 Task: Create a due date automation trigger when advanced on, on the tuesday after a card is due add fields with custom field "Resume" set to a number greater or equal to 1 and greater or equal to 10 at 11:00 AM.
Action: Mouse moved to (832, 253)
Screenshot: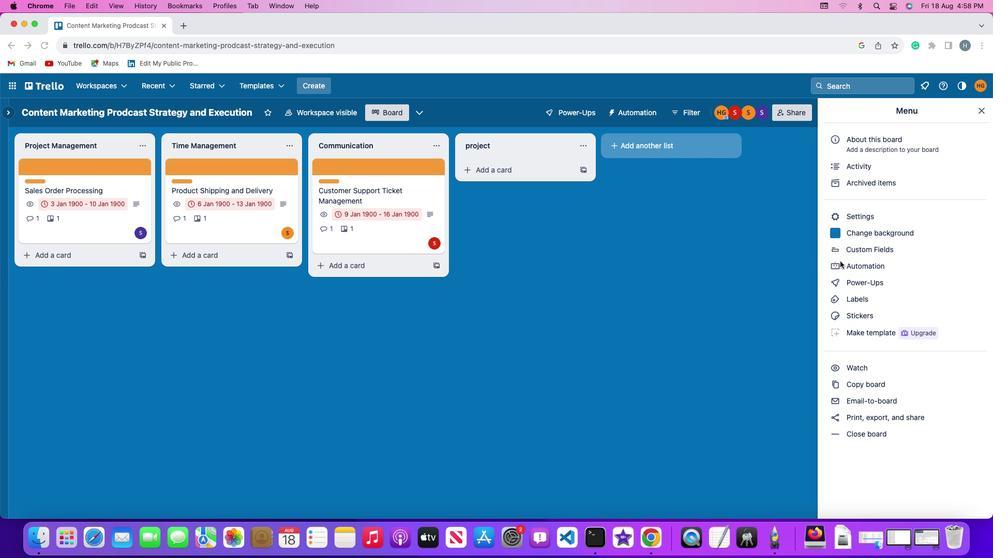 
Action: Mouse pressed left at (832, 253)
Screenshot: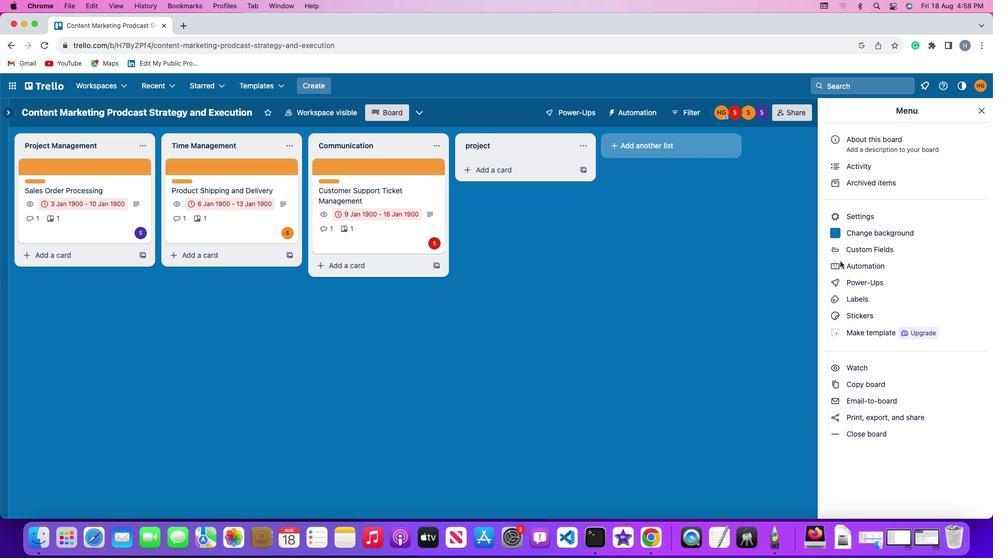 
Action: Mouse pressed left at (832, 253)
Screenshot: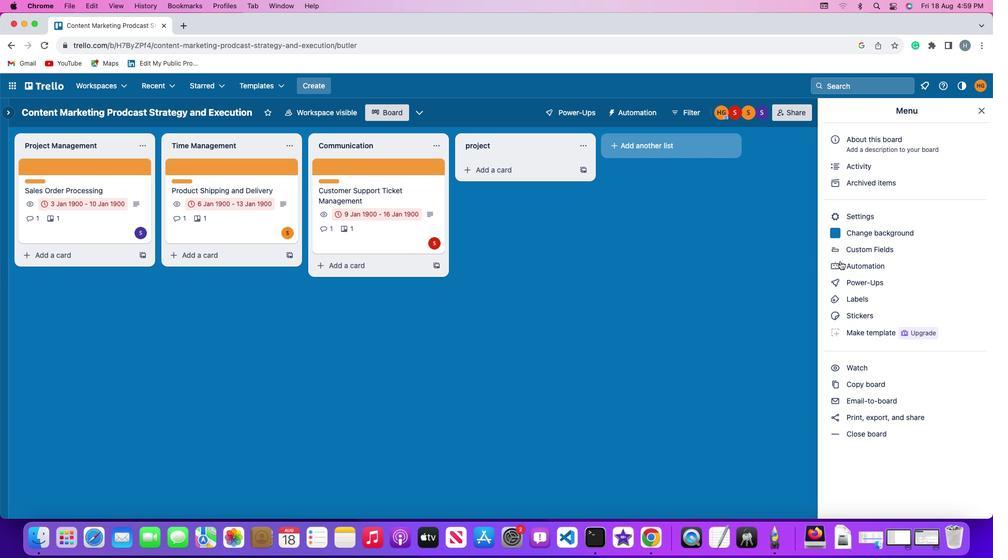 
Action: Mouse moved to (47, 237)
Screenshot: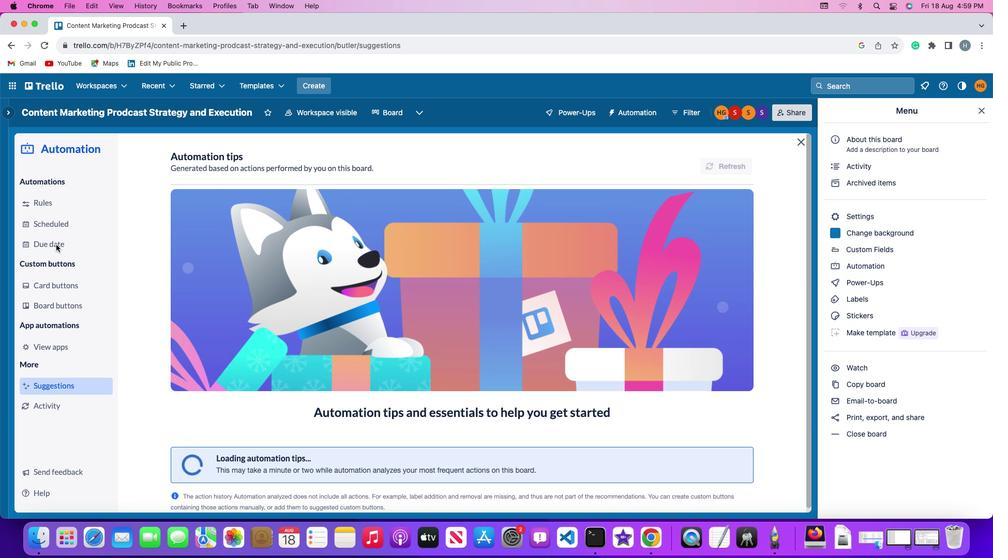 
Action: Mouse pressed left at (47, 237)
Screenshot: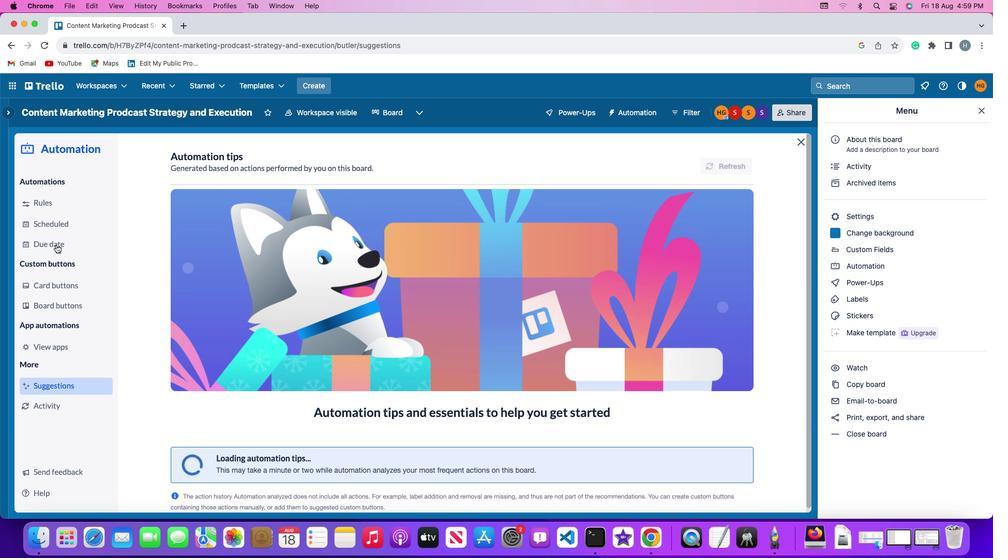 
Action: Mouse moved to (682, 149)
Screenshot: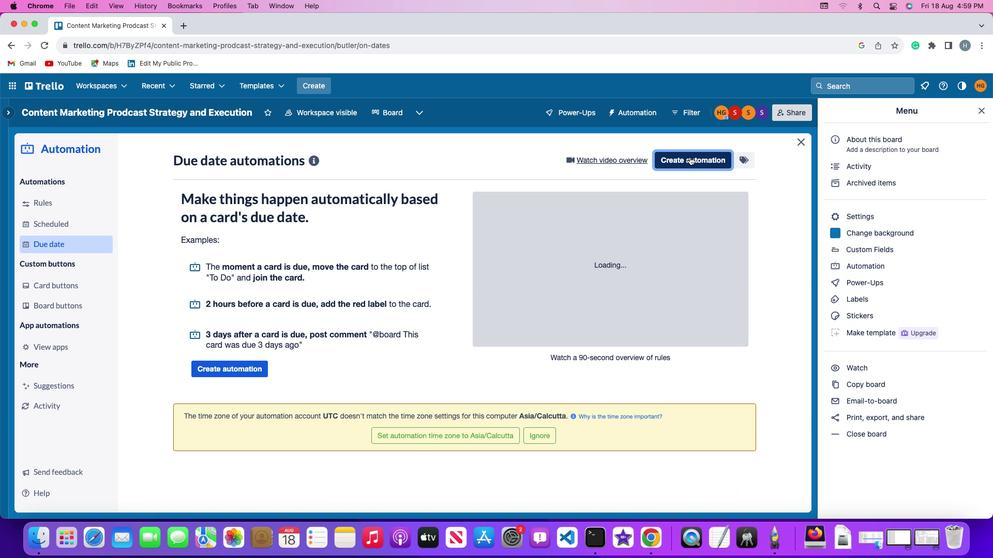 
Action: Mouse pressed left at (682, 149)
Screenshot: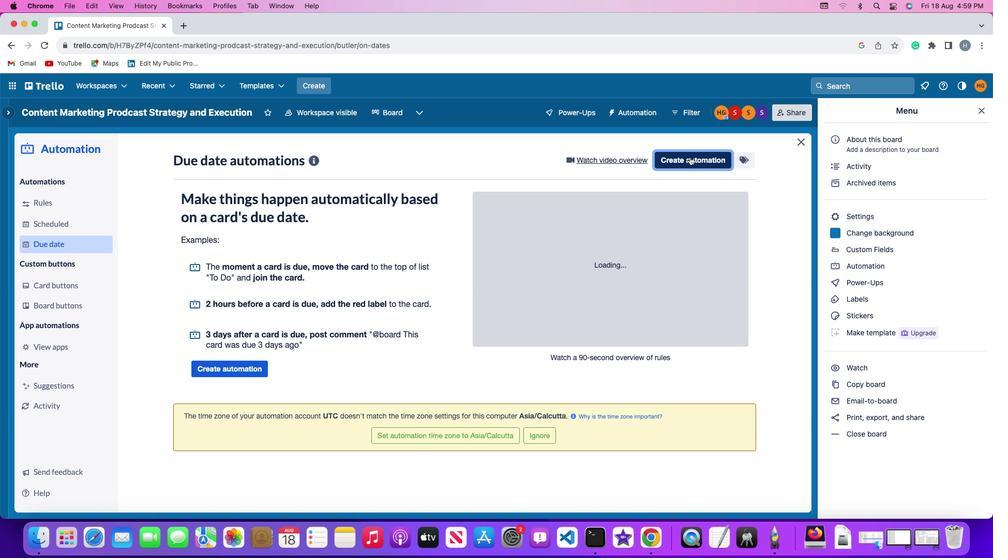 
Action: Mouse moved to (207, 255)
Screenshot: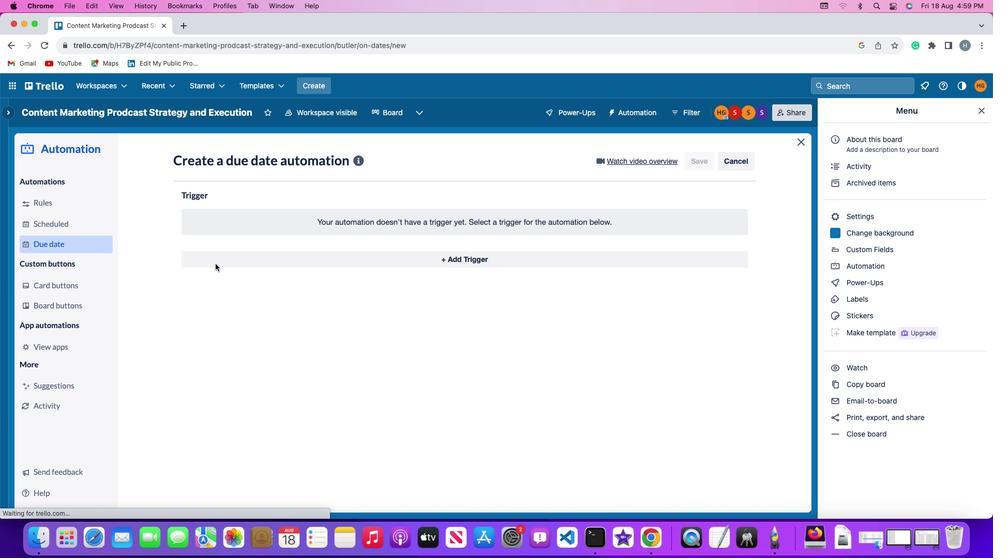 
Action: Mouse pressed left at (207, 255)
Screenshot: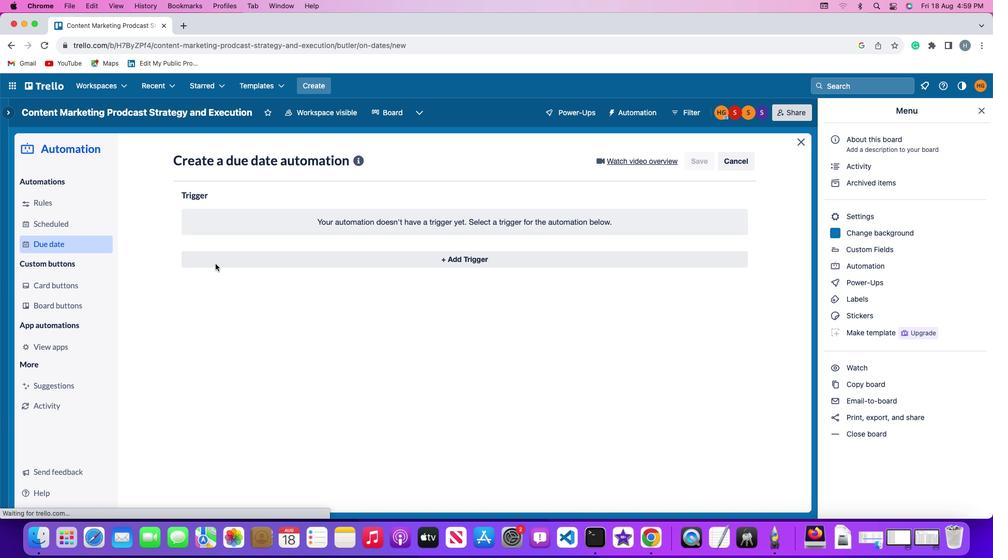 
Action: Mouse moved to (230, 446)
Screenshot: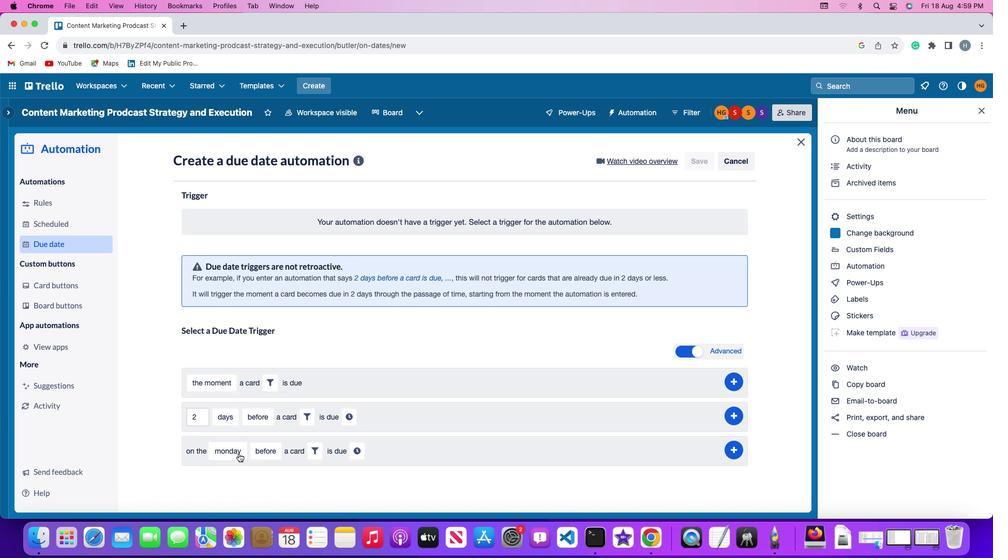 
Action: Mouse pressed left at (230, 446)
Screenshot: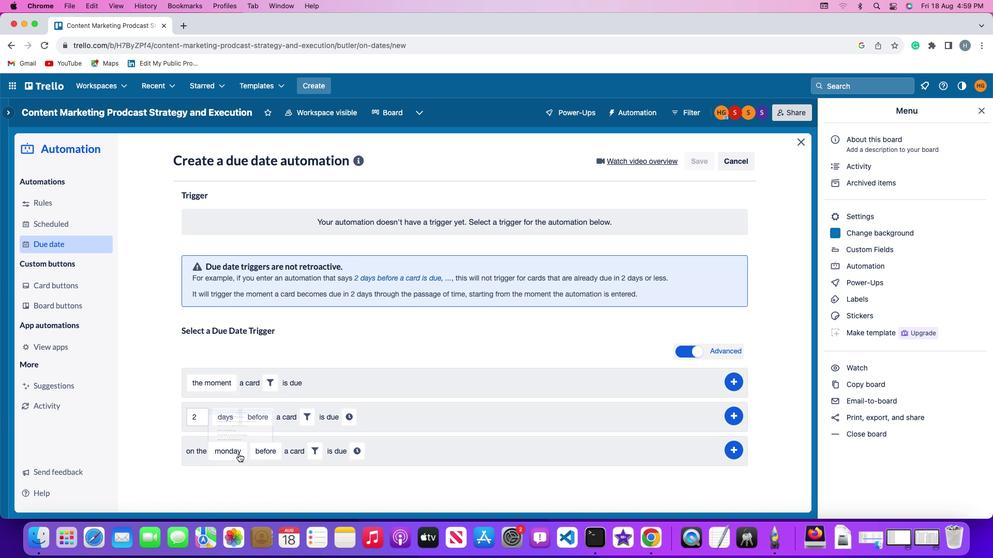 
Action: Mouse moved to (238, 322)
Screenshot: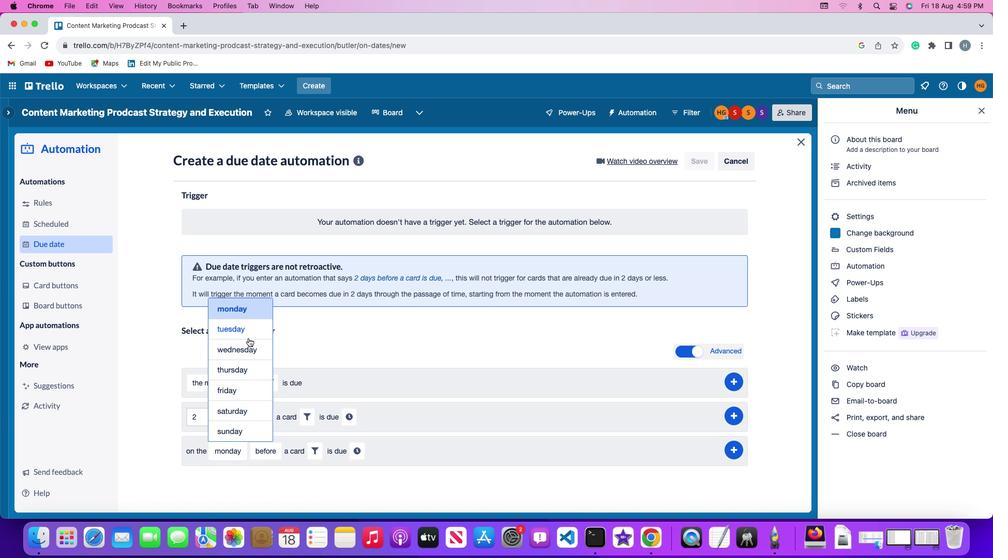 
Action: Mouse pressed left at (238, 322)
Screenshot: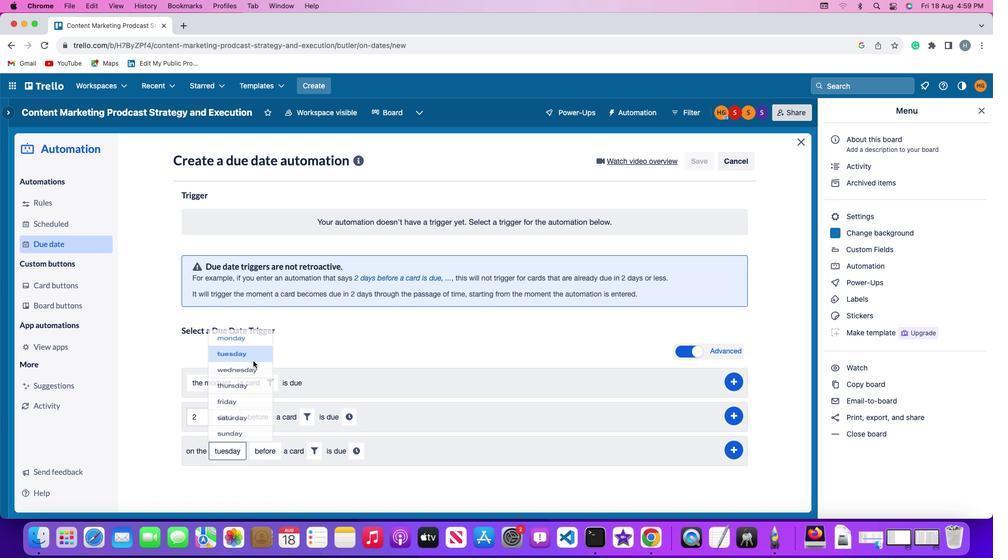 
Action: Mouse moved to (263, 441)
Screenshot: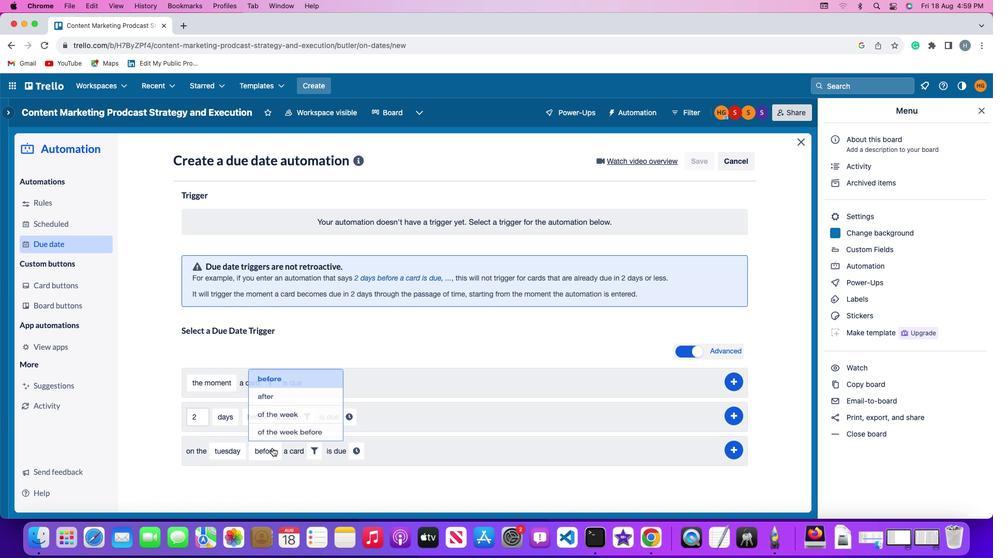 
Action: Mouse pressed left at (263, 441)
Screenshot: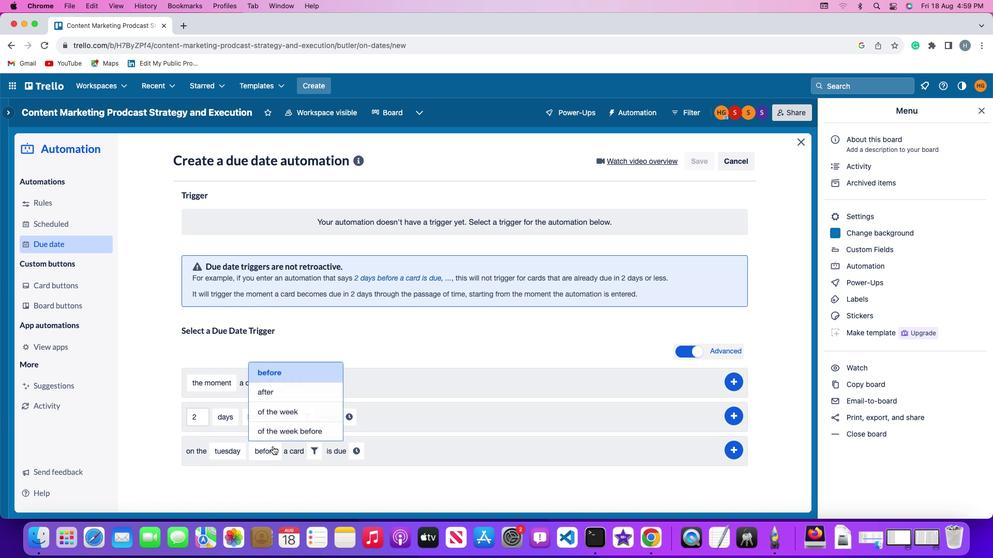 
Action: Mouse moved to (276, 379)
Screenshot: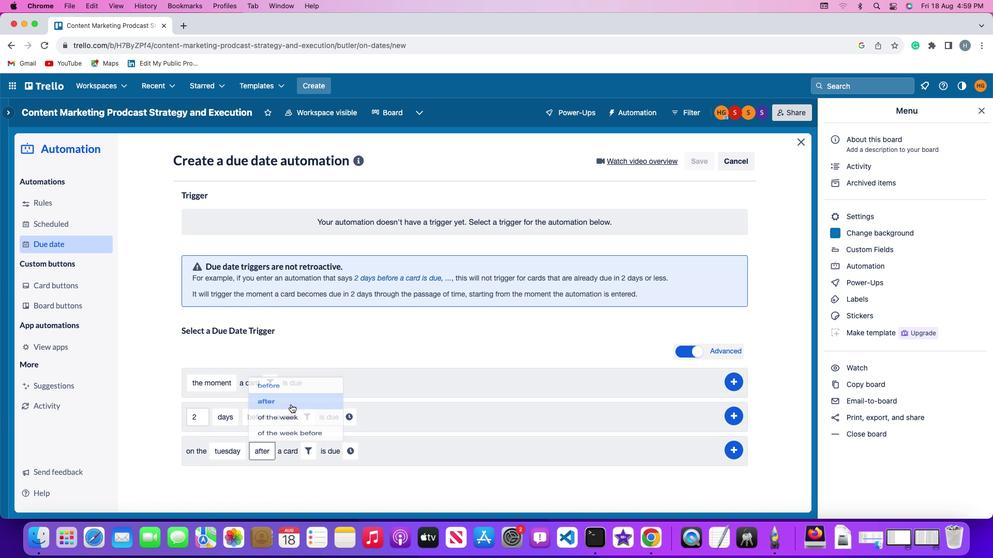 
Action: Mouse pressed left at (276, 379)
Screenshot: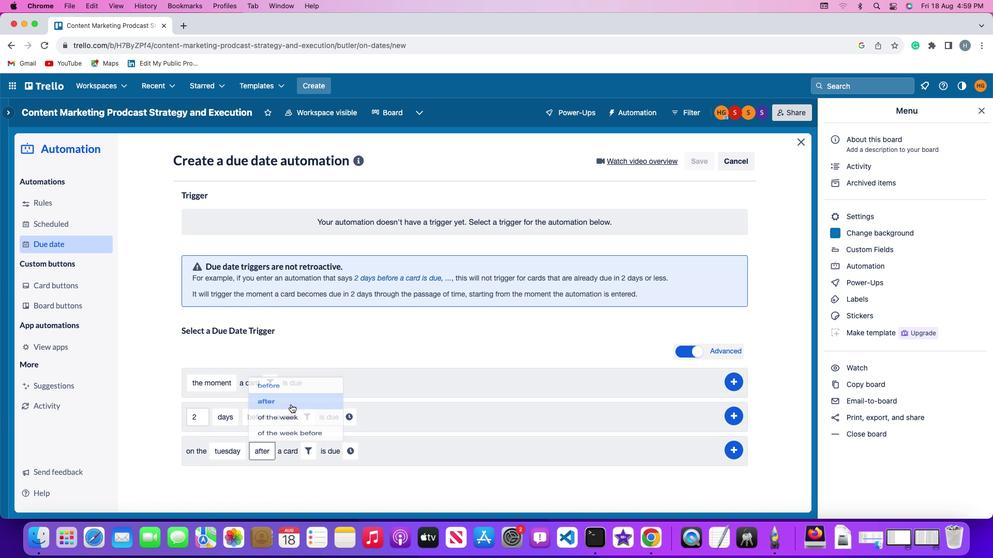 
Action: Mouse moved to (303, 439)
Screenshot: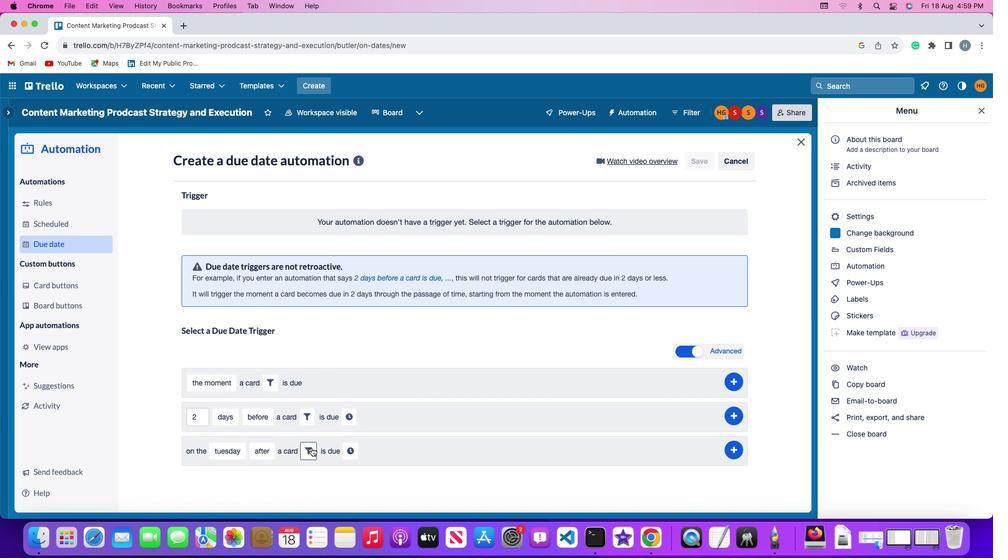
Action: Mouse pressed left at (303, 439)
Screenshot: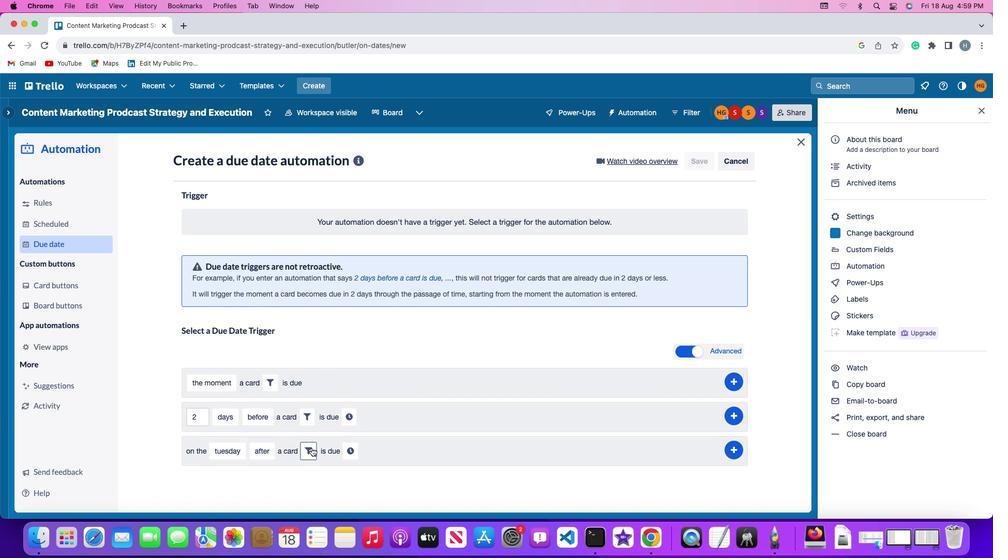
Action: Mouse moved to (474, 474)
Screenshot: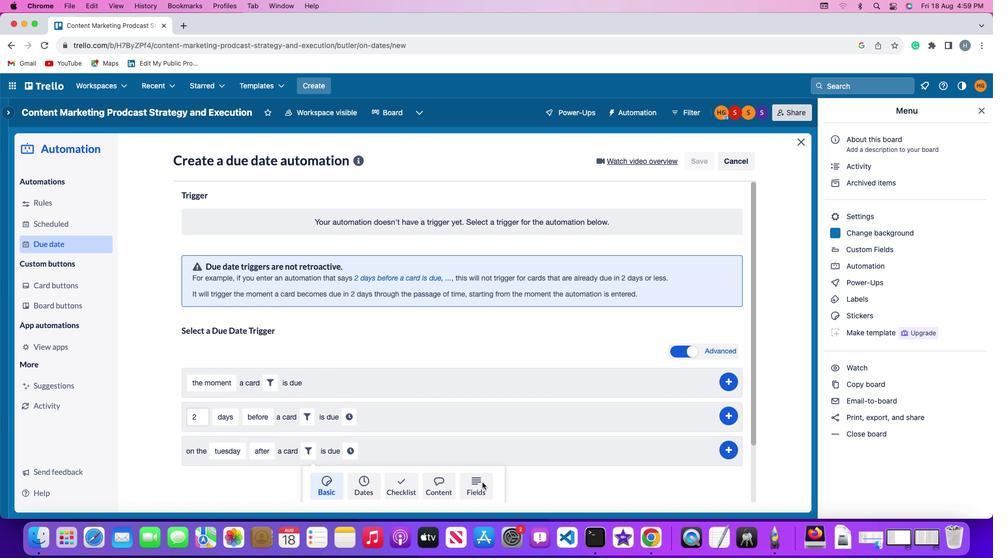 
Action: Mouse pressed left at (474, 474)
Screenshot: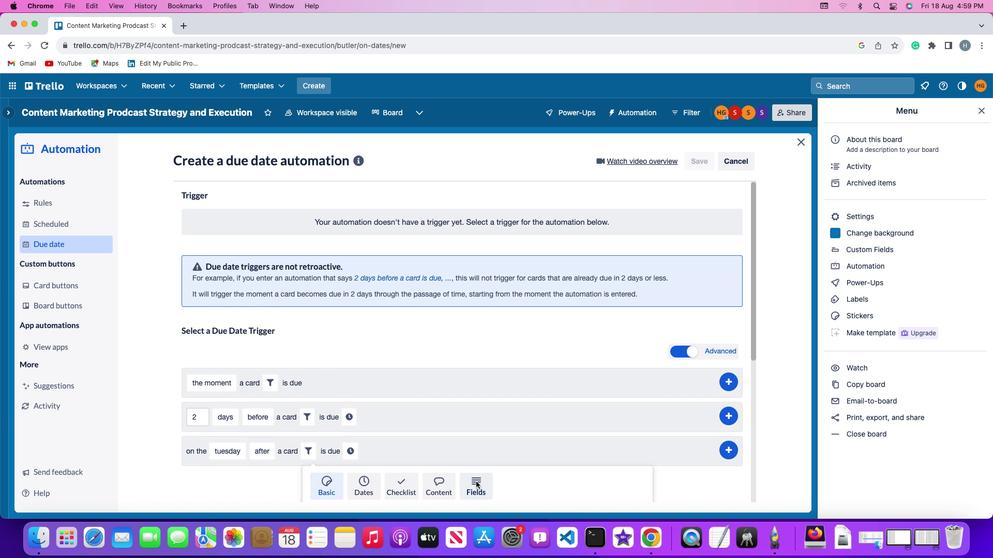 
Action: Mouse moved to (272, 465)
Screenshot: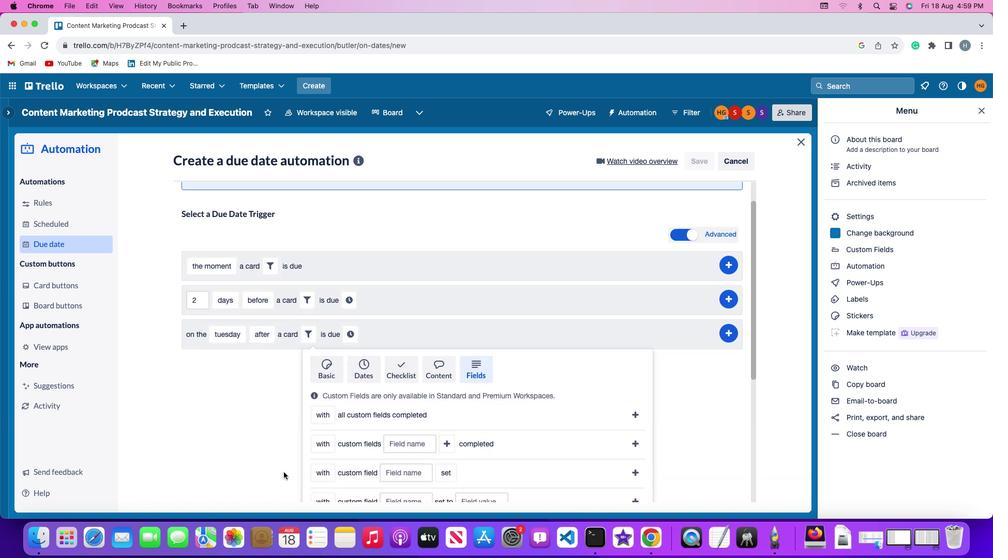 
Action: Mouse scrolled (272, 465) with delta (-7, -8)
Screenshot: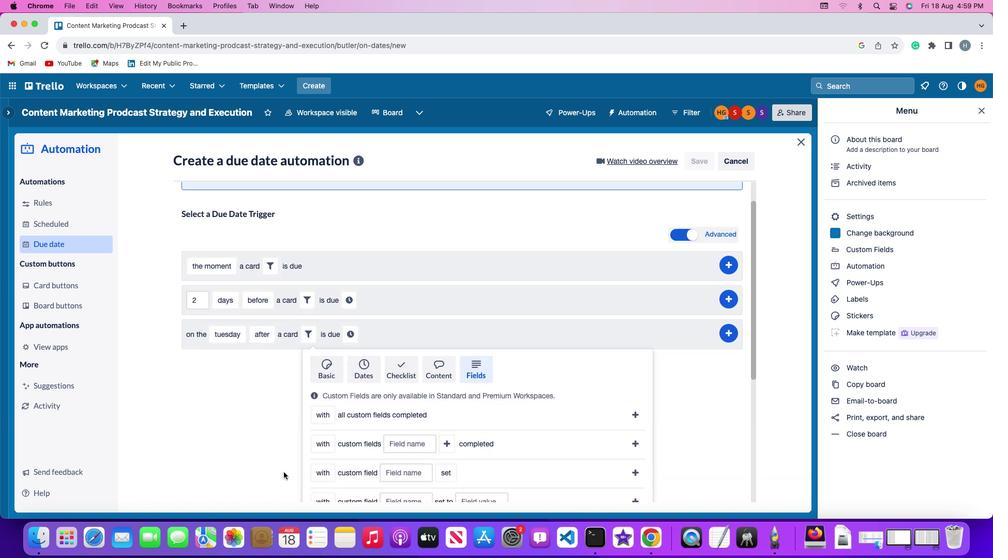 
Action: Mouse moved to (275, 464)
Screenshot: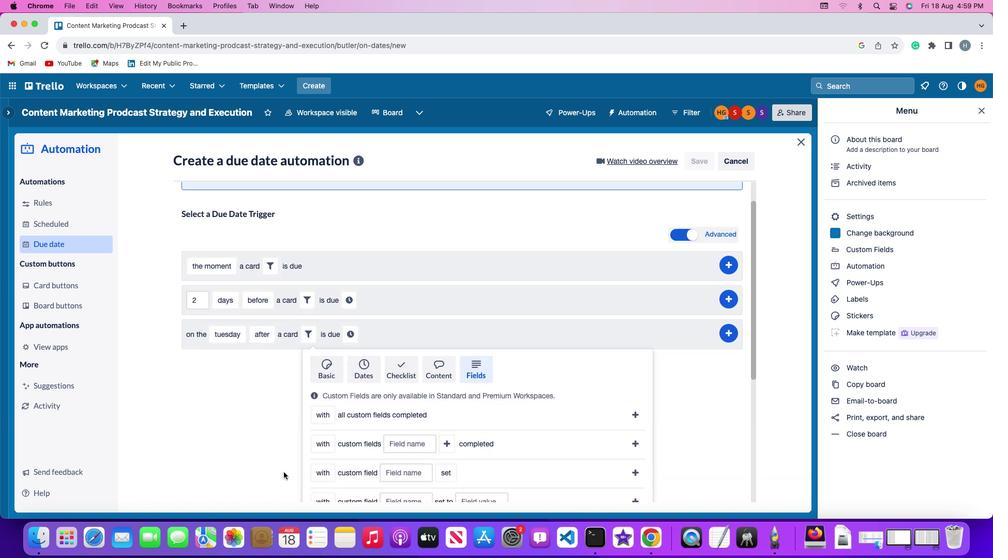 
Action: Mouse scrolled (275, 464) with delta (-7, -8)
Screenshot: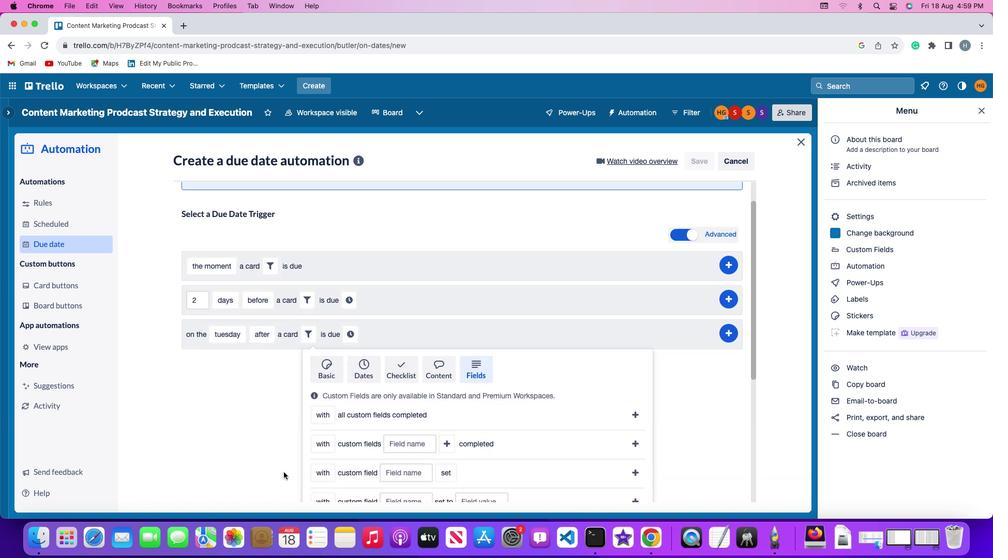 
Action: Mouse moved to (275, 464)
Screenshot: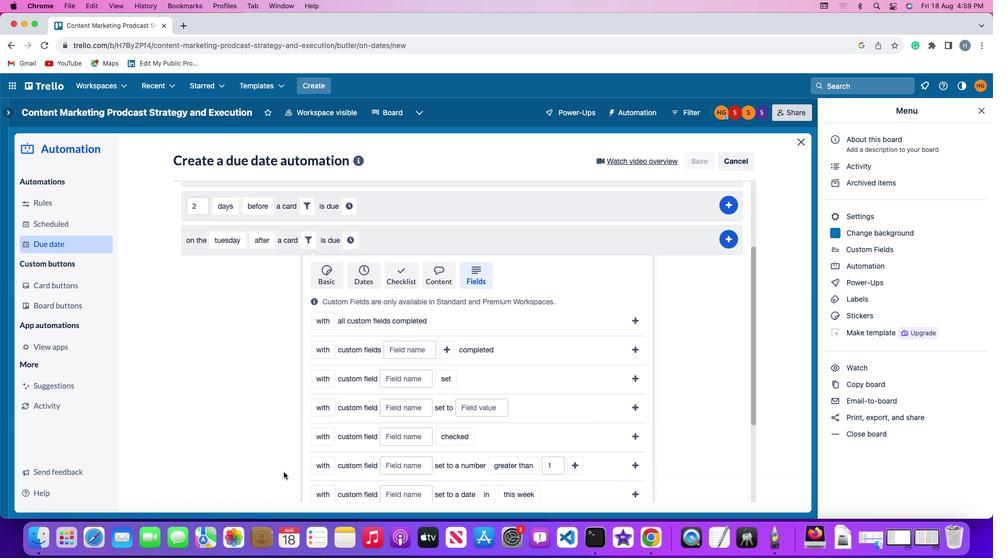 
Action: Mouse scrolled (275, 464) with delta (-7, -9)
Screenshot: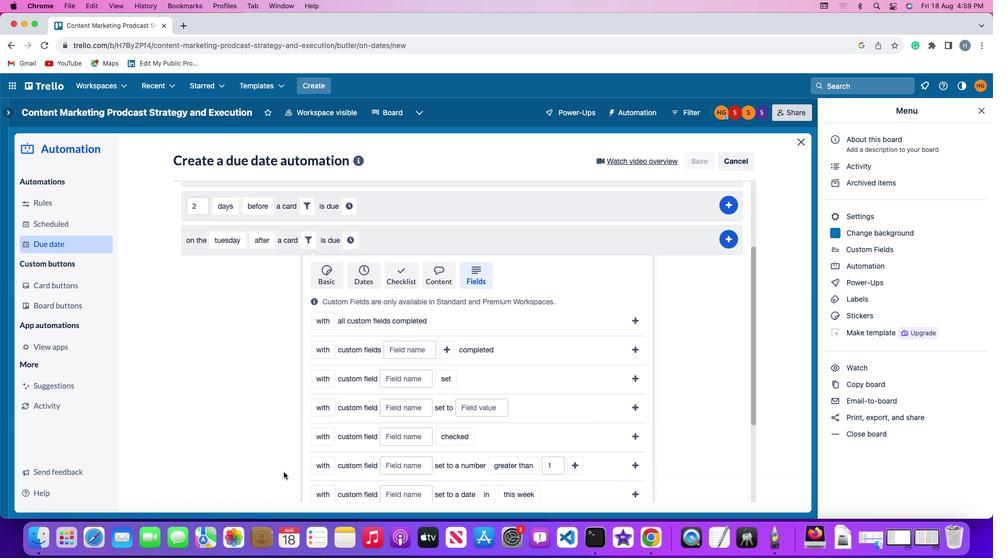
Action: Mouse scrolled (275, 464) with delta (-7, -10)
Screenshot: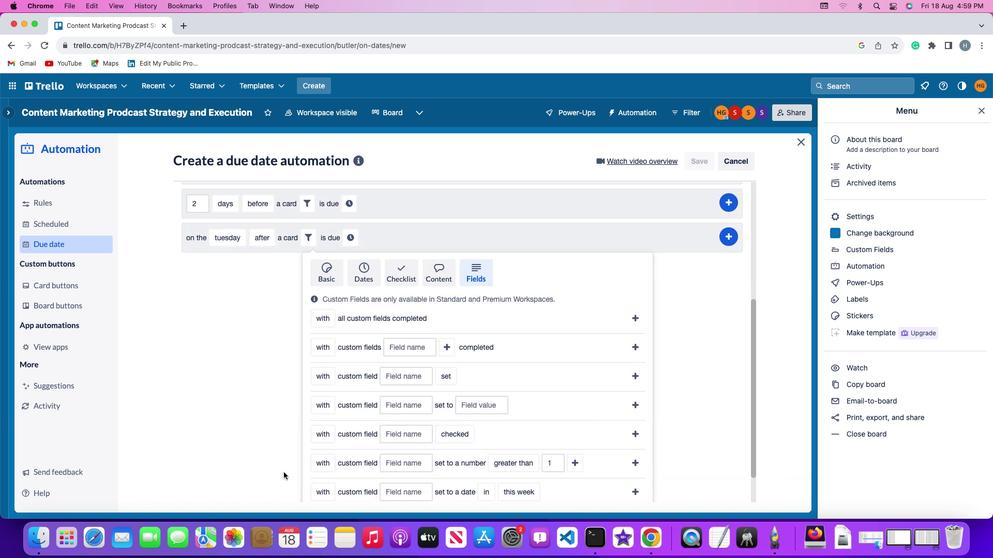 
Action: Mouse moved to (275, 464)
Screenshot: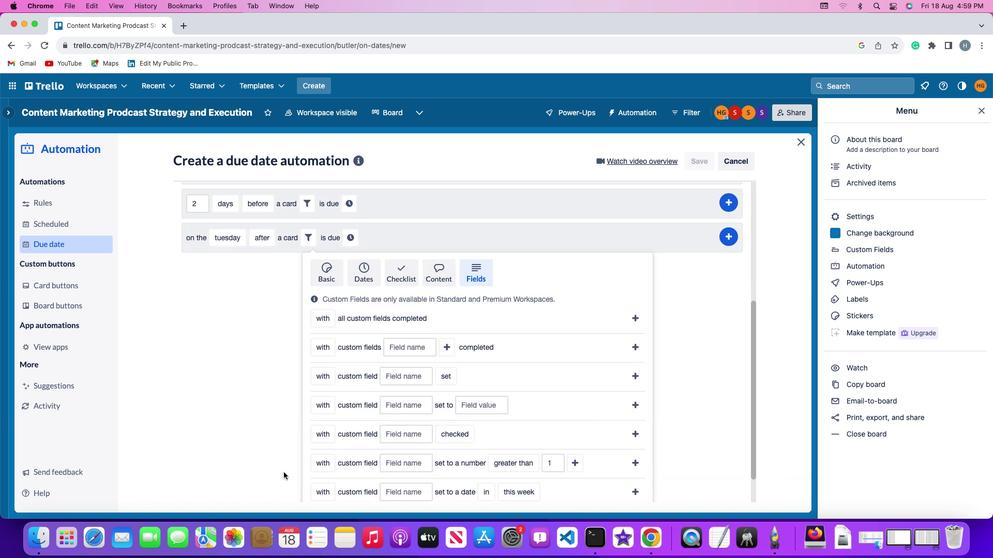 
Action: Mouse scrolled (275, 464) with delta (-7, -8)
Screenshot: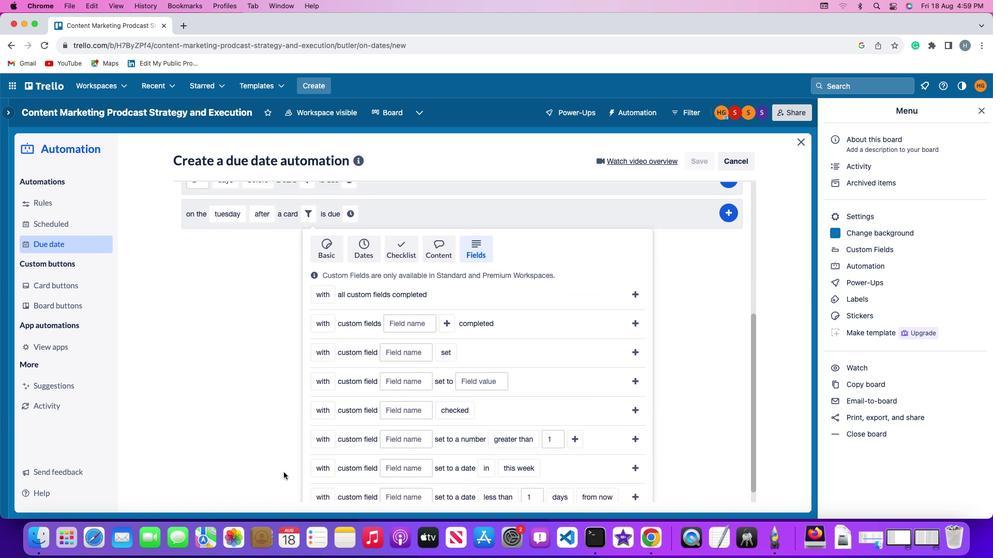 
Action: Mouse scrolled (275, 464) with delta (-7, -8)
Screenshot: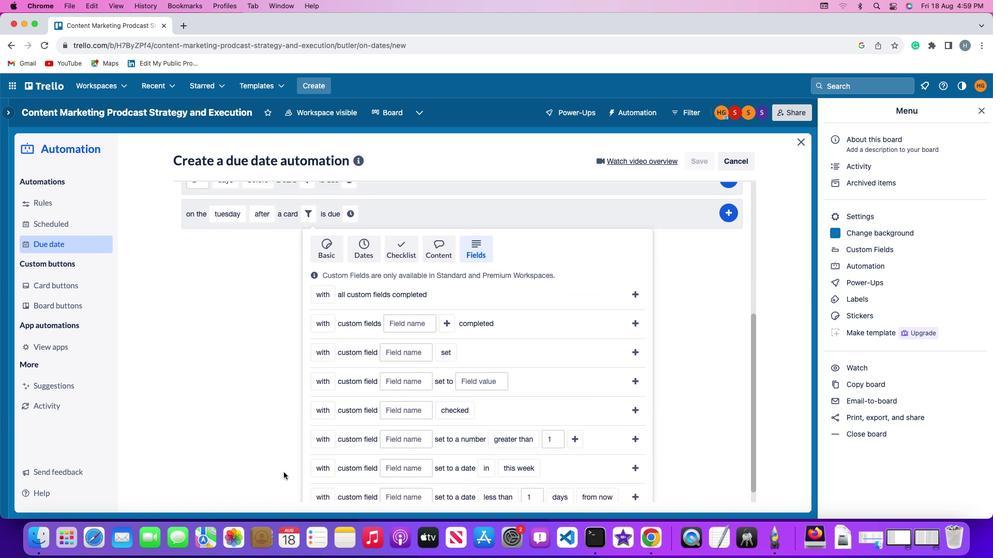 
Action: Mouse scrolled (275, 464) with delta (-7, -9)
Screenshot: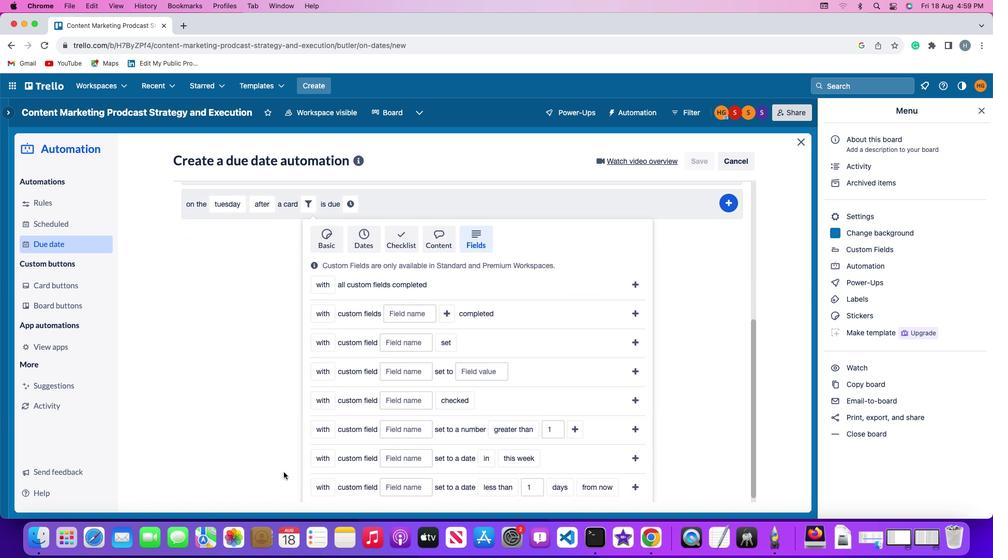 
Action: Mouse scrolled (275, 464) with delta (-7, -10)
Screenshot: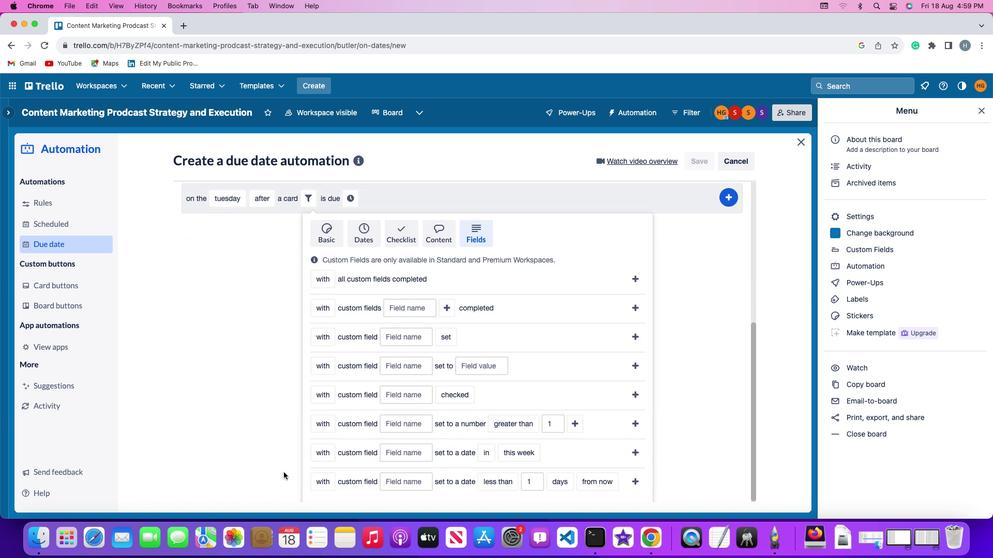 
Action: Mouse scrolled (275, 464) with delta (-7, -8)
Screenshot: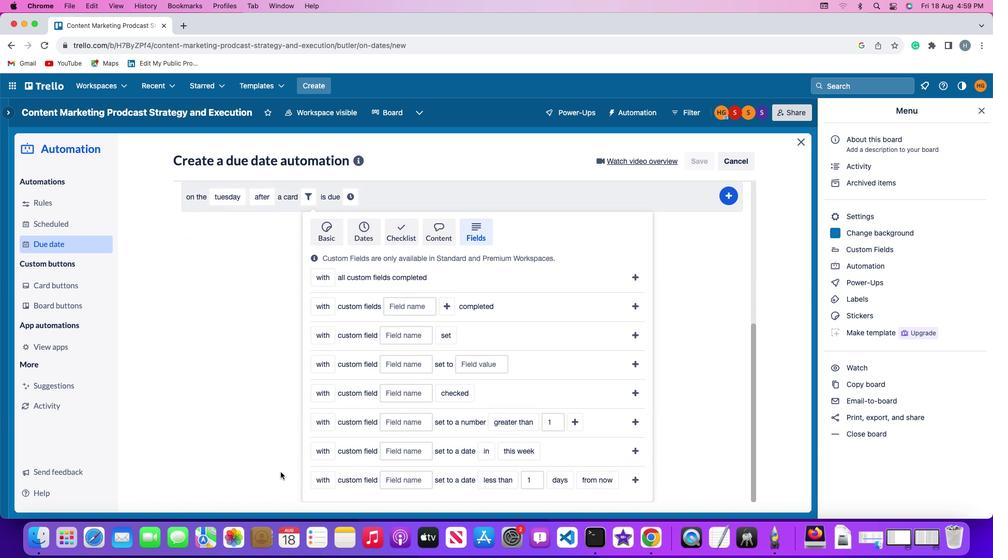
Action: Mouse scrolled (275, 464) with delta (-7, -8)
Screenshot: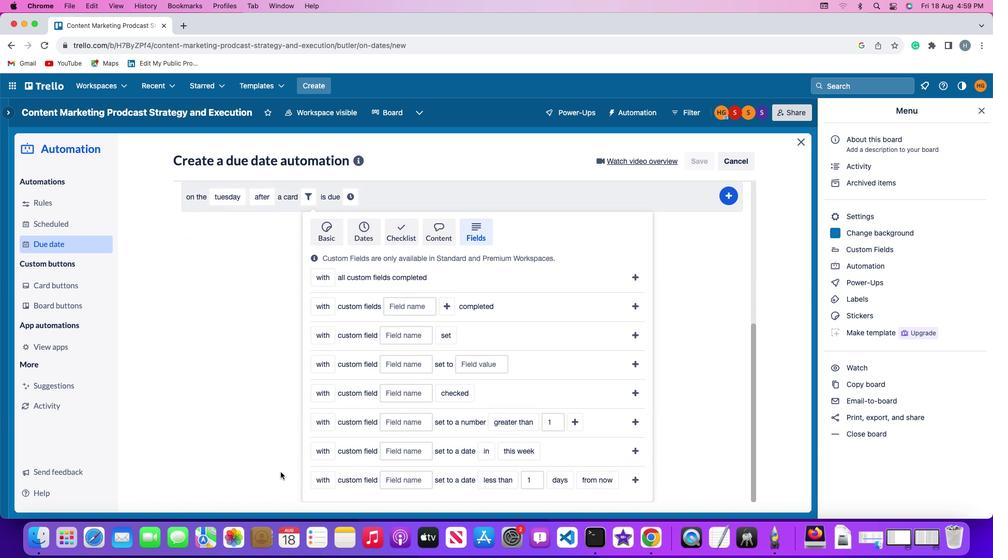 
Action: Mouse scrolled (275, 464) with delta (-7, -9)
Screenshot: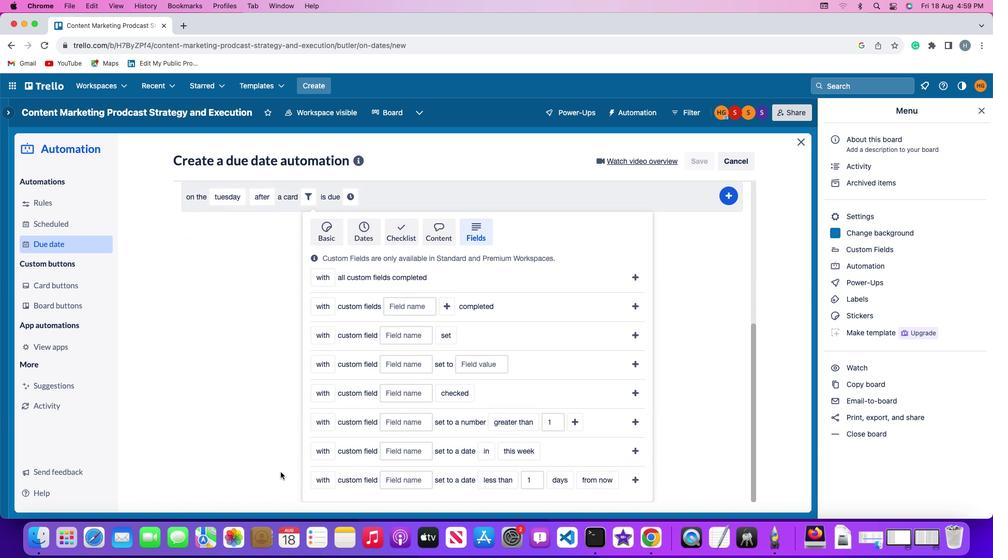 
Action: Mouse scrolled (275, 464) with delta (-7, -10)
Screenshot: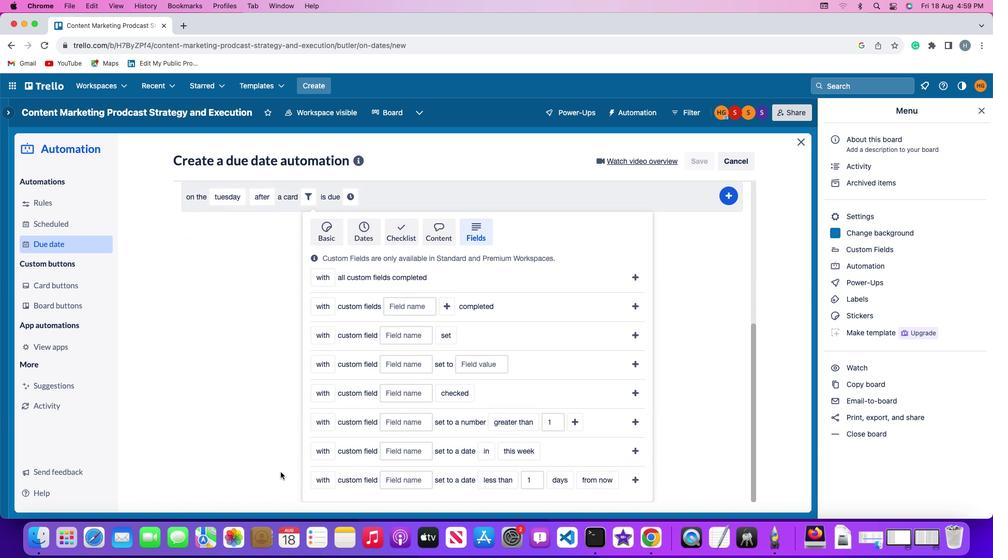 
Action: Mouse moved to (316, 414)
Screenshot: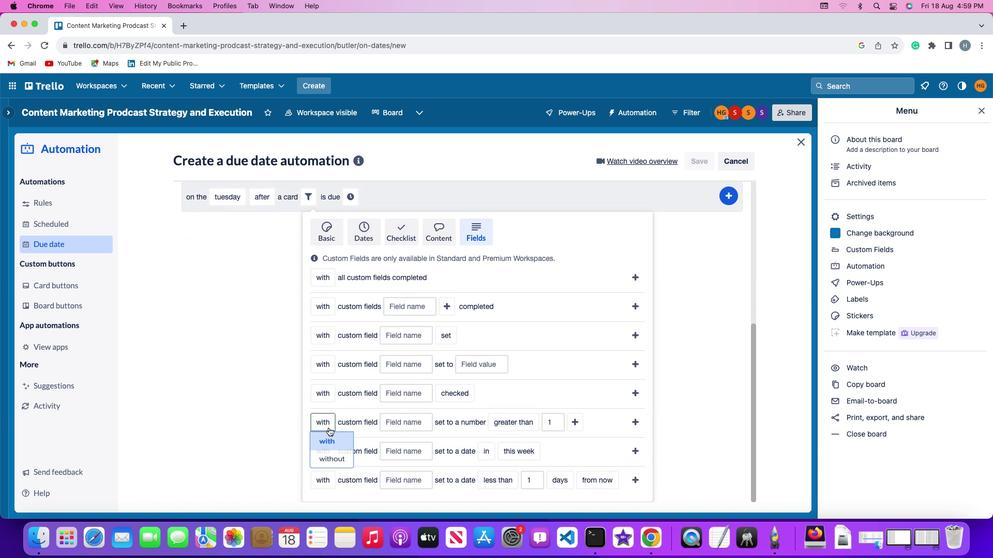 
Action: Mouse pressed left at (316, 414)
Screenshot: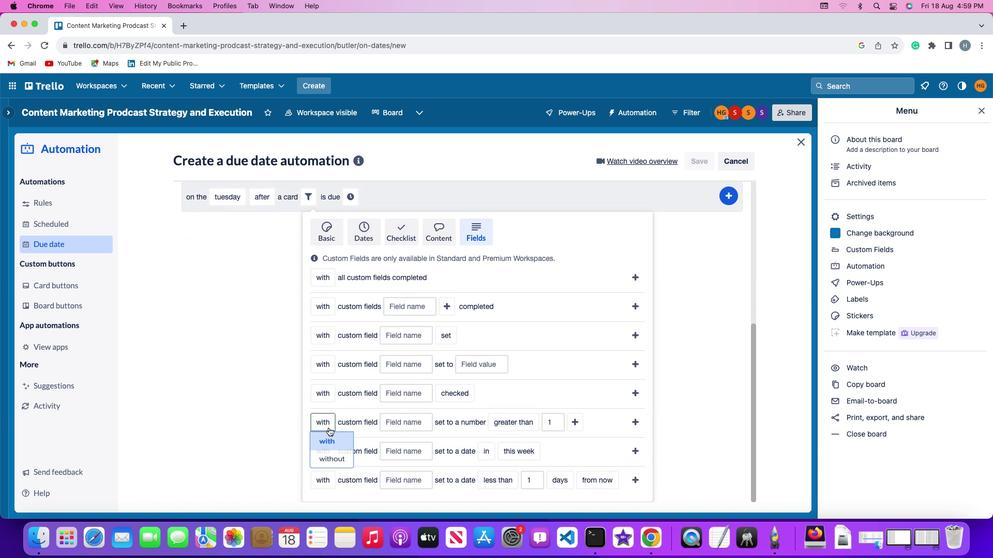 
Action: Mouse moved to (325, 434)
Screenshot: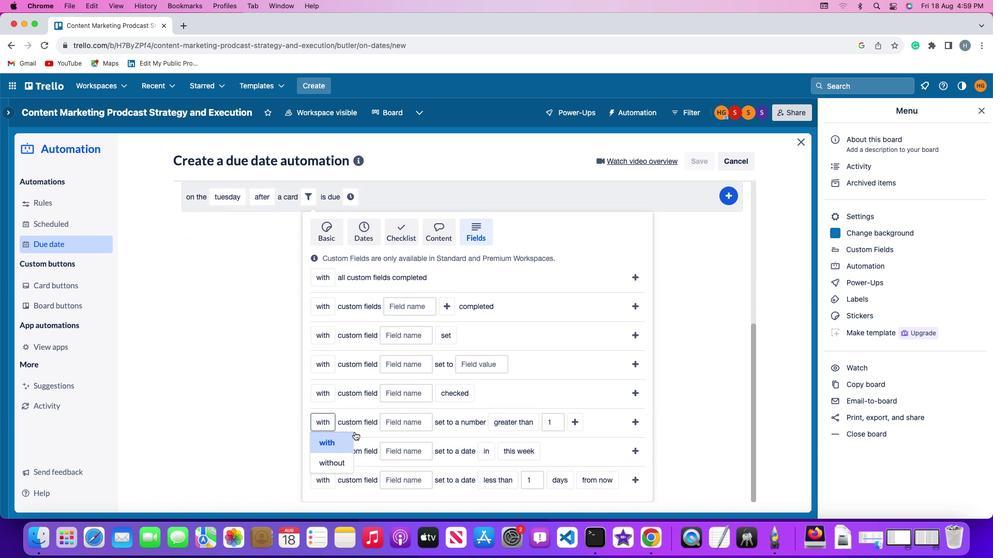 
Action: Mouse pressed left at (325, 434)
Screenshot: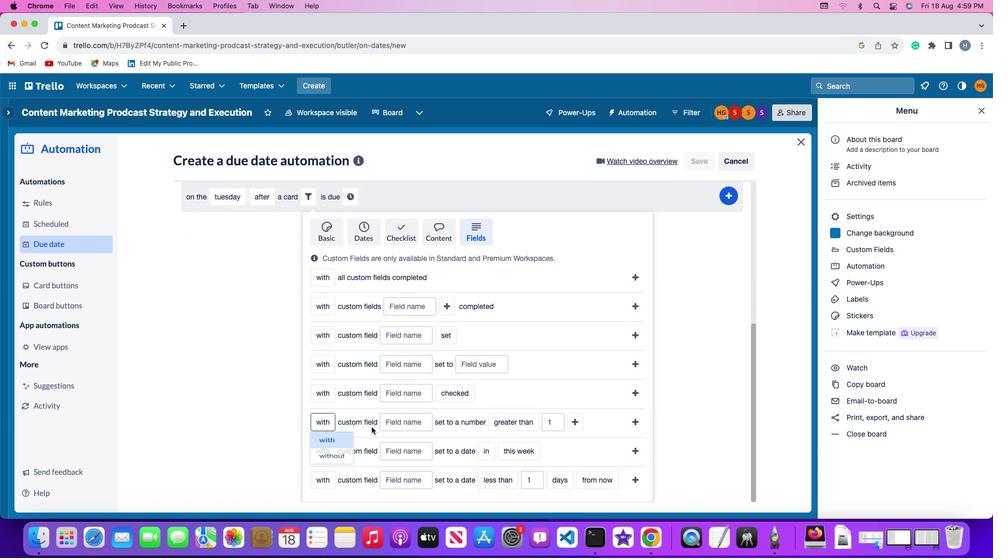 
Action: Mouse moved to (388, 411)
Screenshot: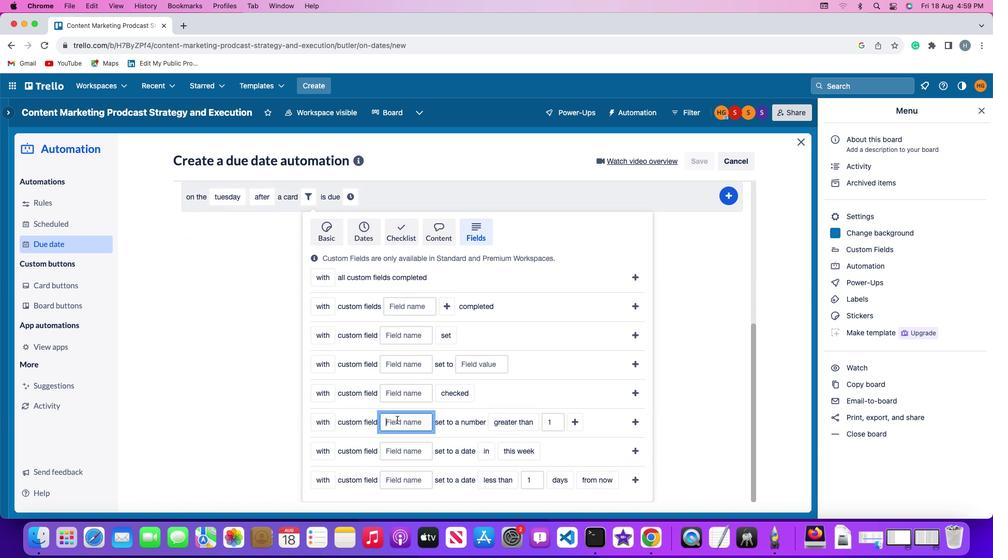 
Action: Mouse pressed left at (388, 411)
Screenshot: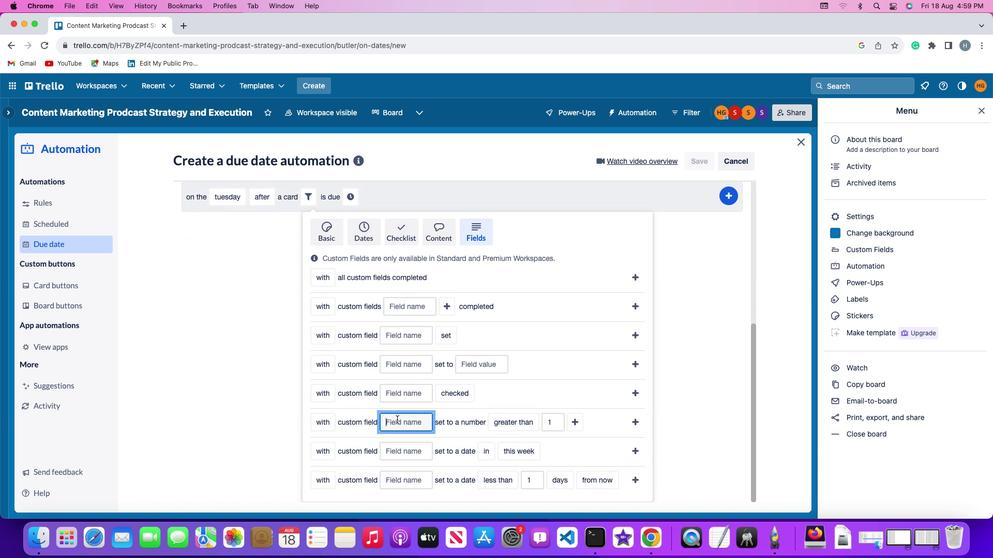 
Action: Mouse moved to (389, 411)
Screenshot: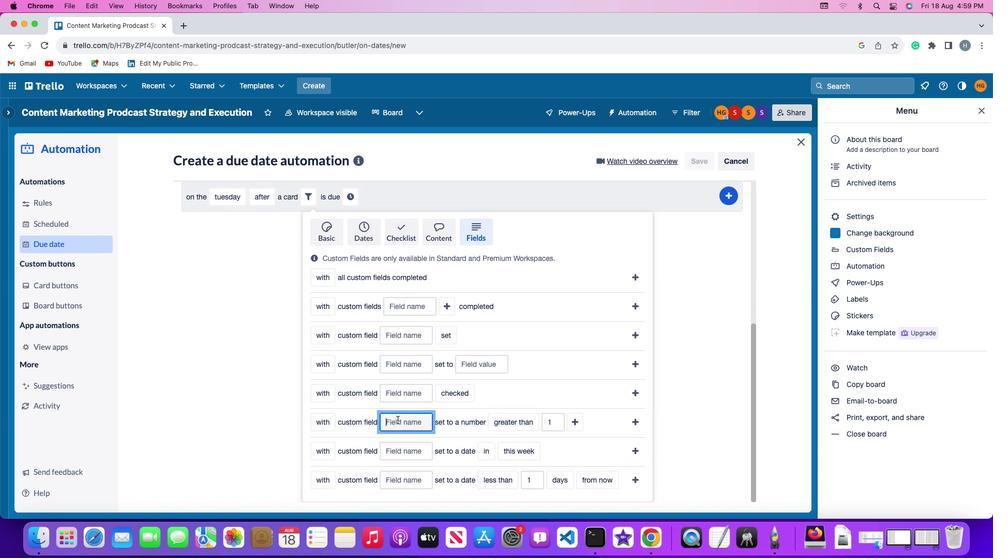 
Action: Key pressed Key.shift'R''e''s''u''m''e'
Screenshot: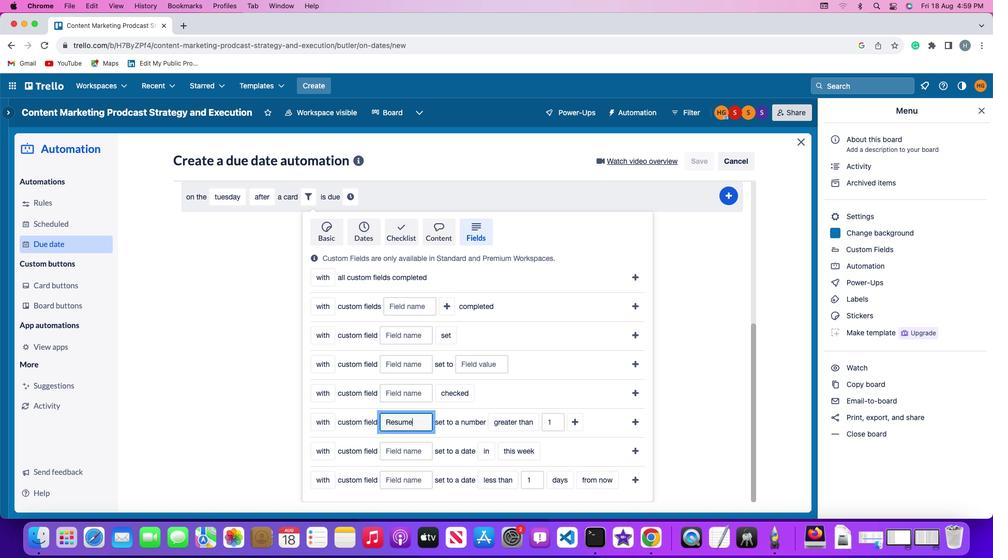 
Action: Mouse moved to (485, 416)
Screenshot: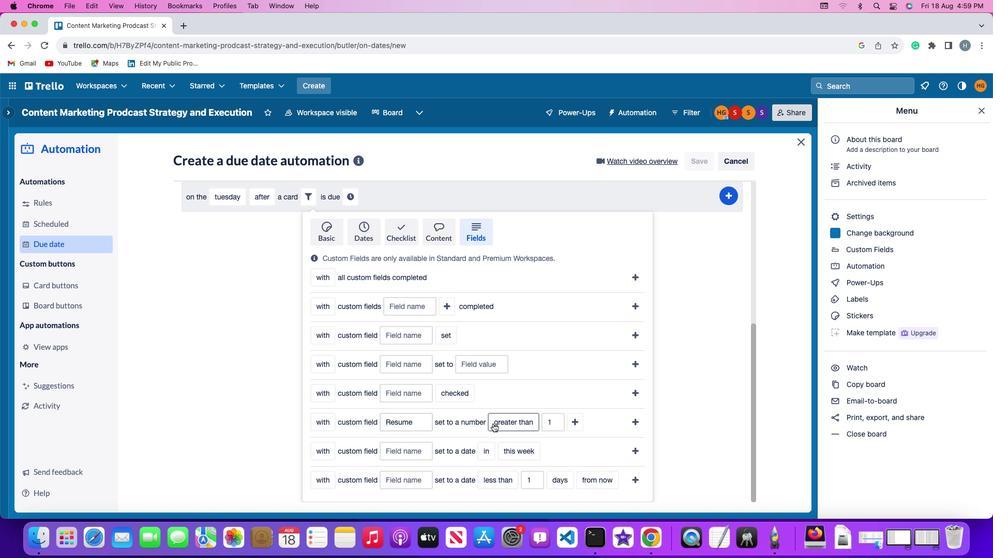 
Action: Mouse pressed left at (485, 416)
Screenshot: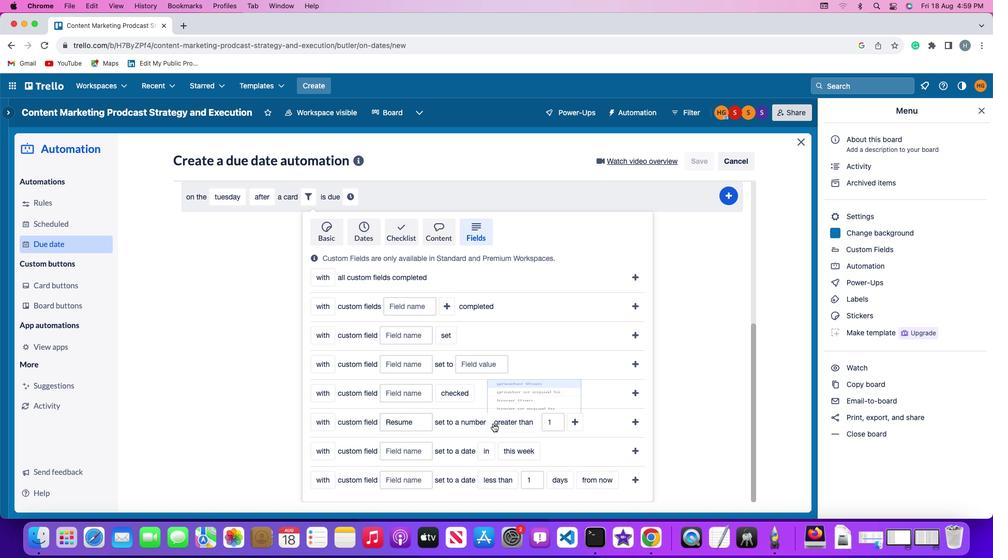 
Action: Mouse moved to (511, 356)
Screenshot: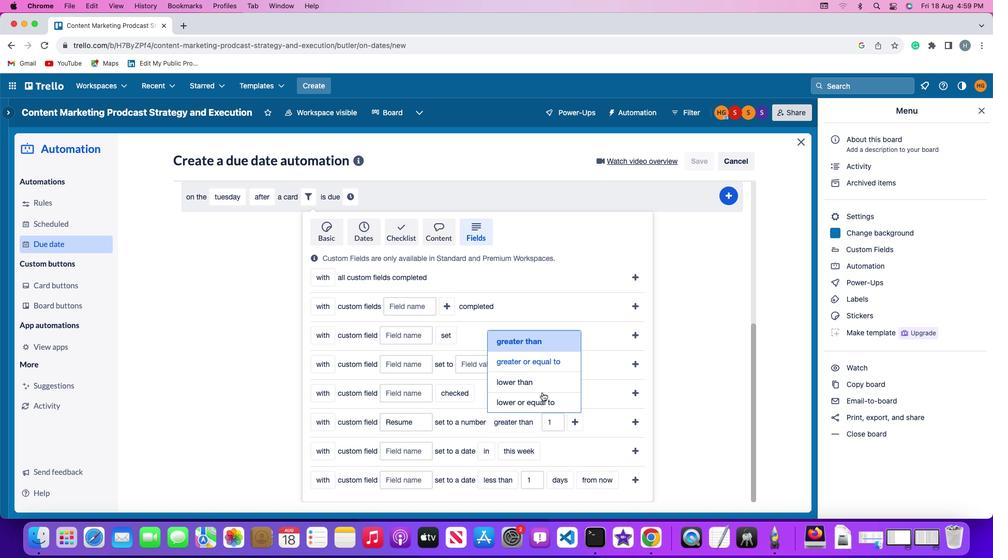 
Action: Mouse pressed left at (511, 356)
Screenshot: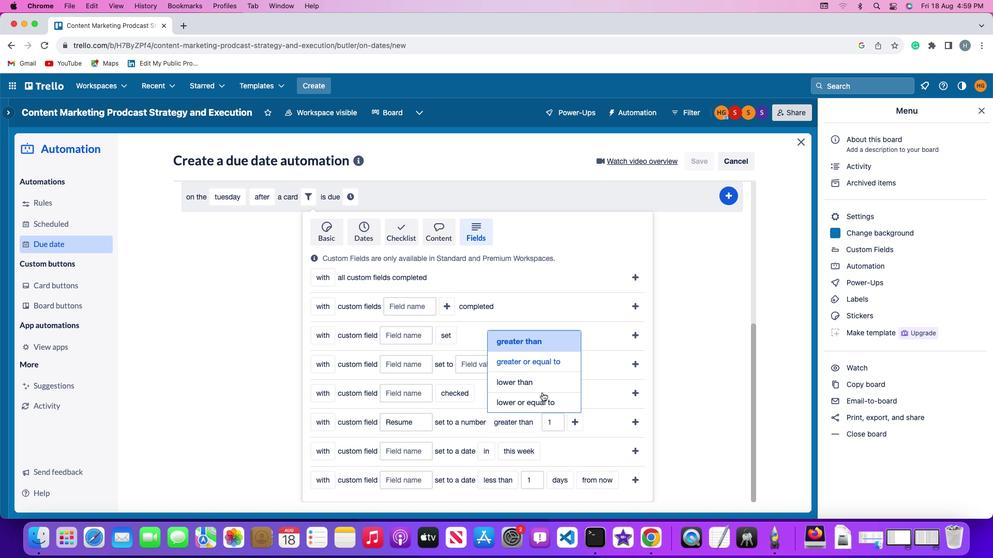 
Action: Mouse moved to (572, 412)
Screenshot: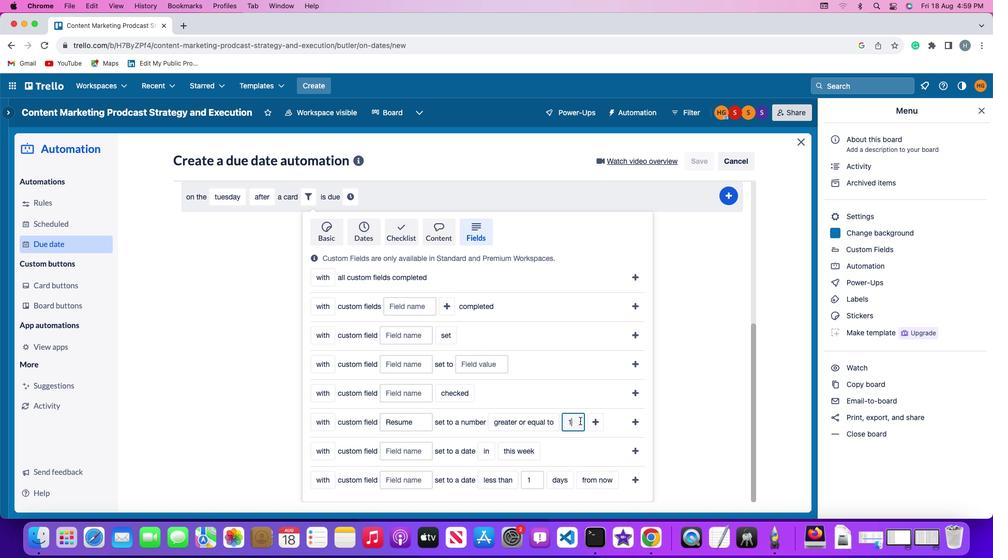 
Action: Mouse pressed left at (572, 412)
Screenshot: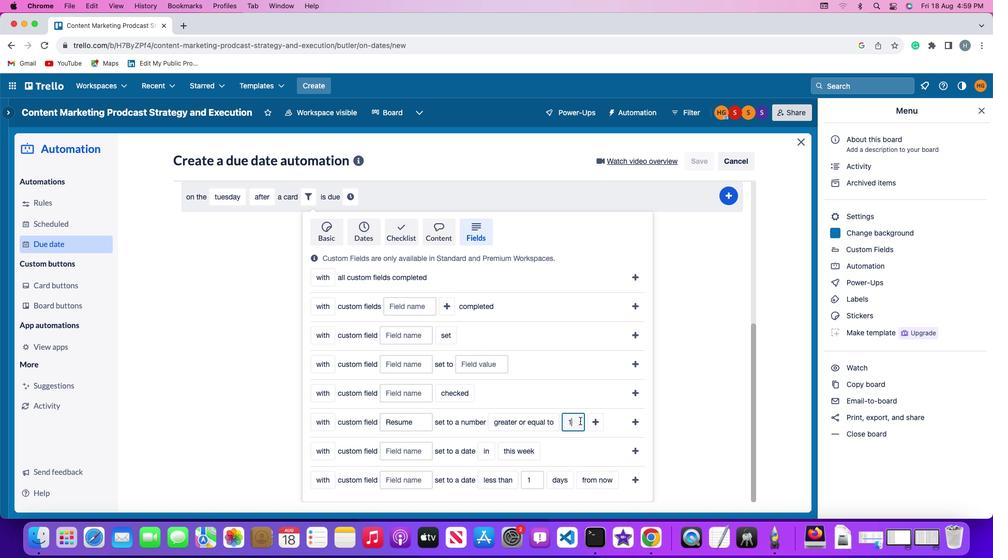 
Action: Mouse moved to (573, 418)
Screenshot: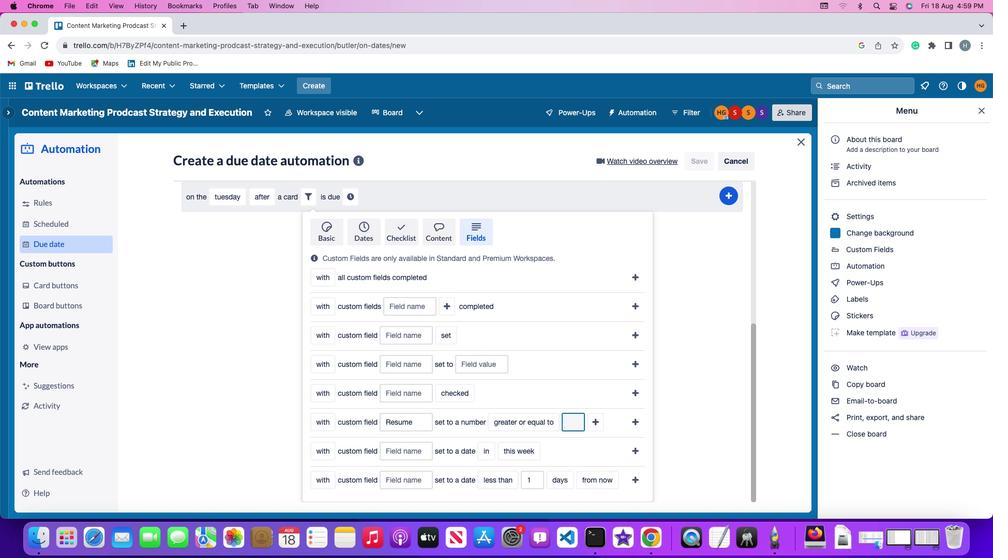
Action: Key pressed Key.backspace
Screenshot: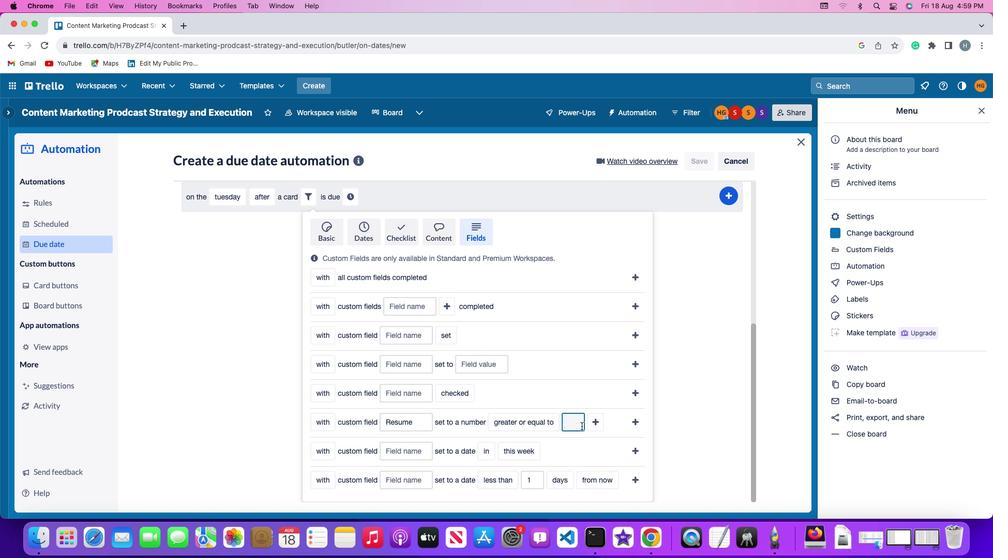 
Action: Mouse moved to (572, 418)
Screenshot: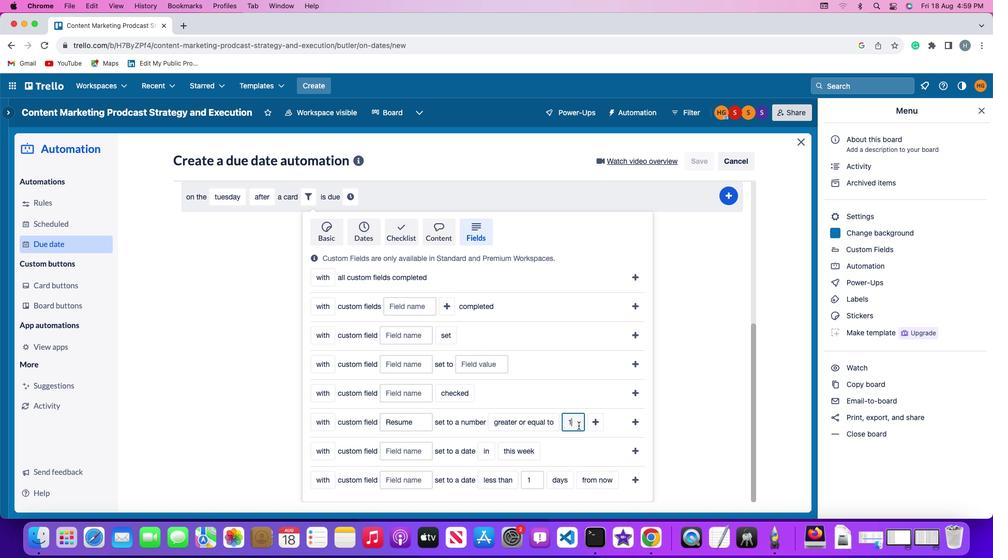 
Action: Key pressed '1'
Screenshot: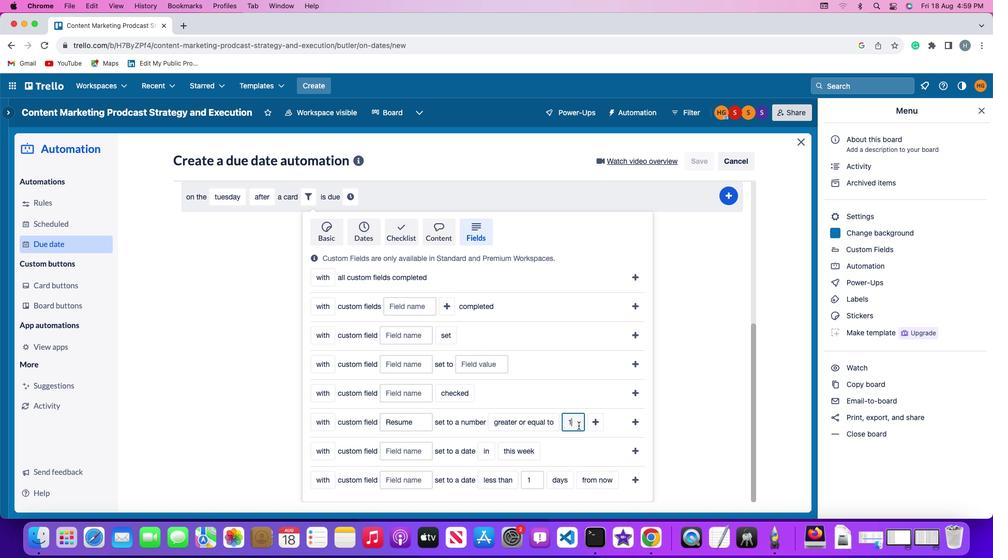 
Action: Mouse moved to (583, 417)
Screenshot: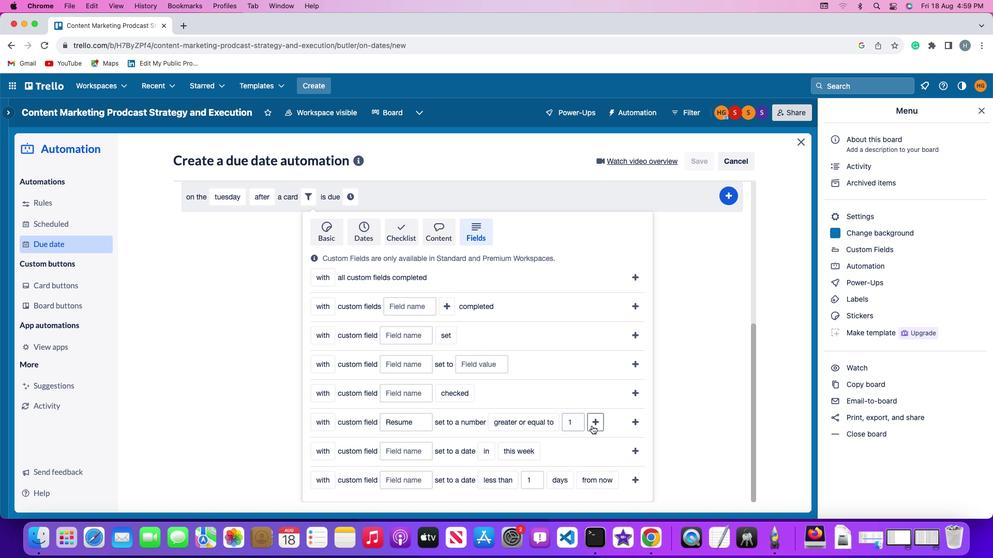 
Action: Mouse pressed left at (583, 417)
Screenshot: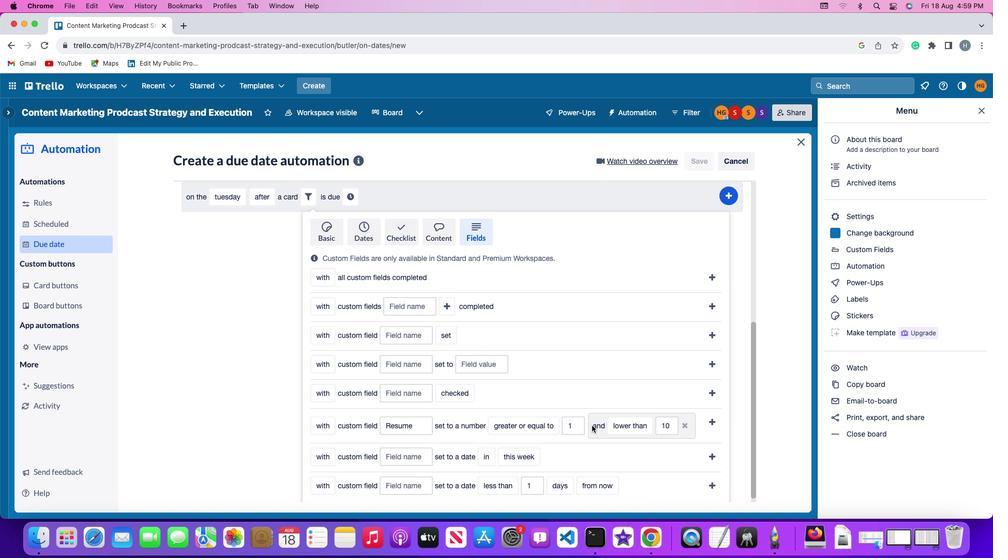 
Action: Mouse moved to (614, 419)
Screenshot: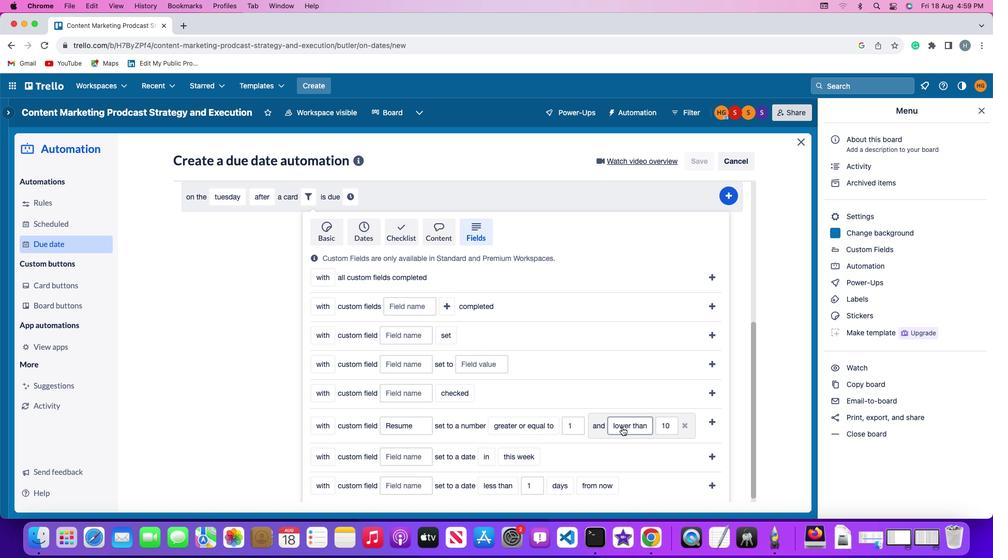 
Action: Mouse pressed left at (614, 419)
Screenshot: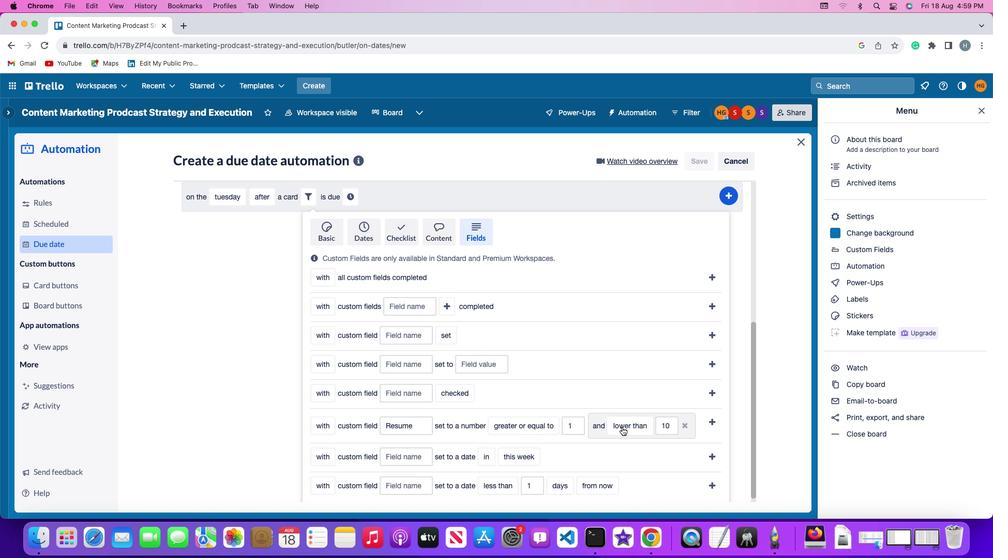 
Action: Mouse moved to (618, 398)
Screenshot: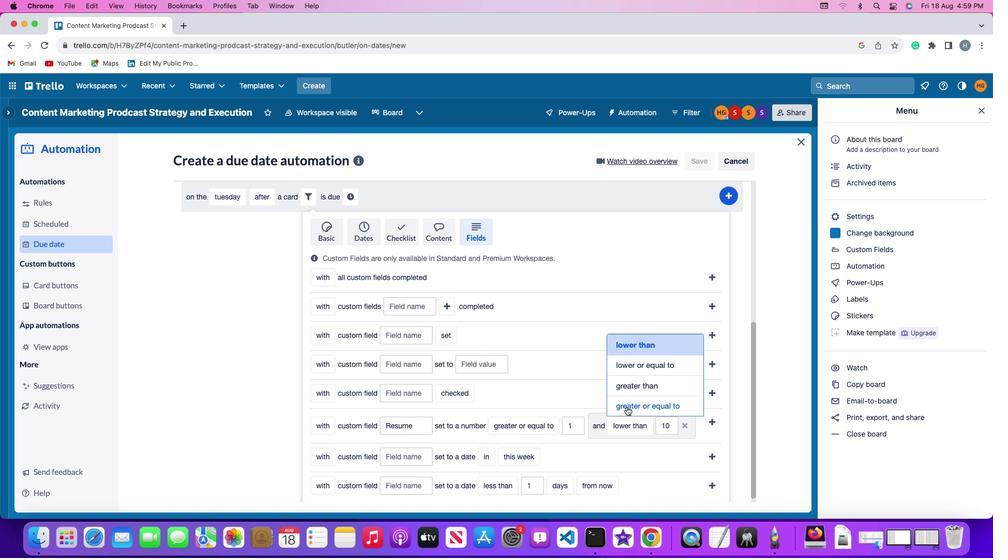 
Action: Mouse pressed left at (618, 398)
Screenshot: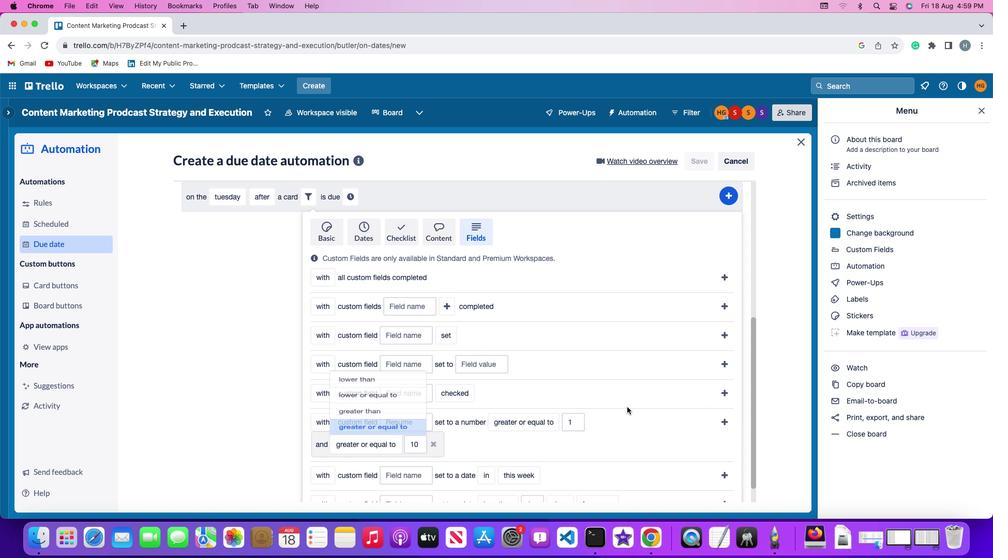 
Action: Mouse moved to (410, 436)
Screenshot: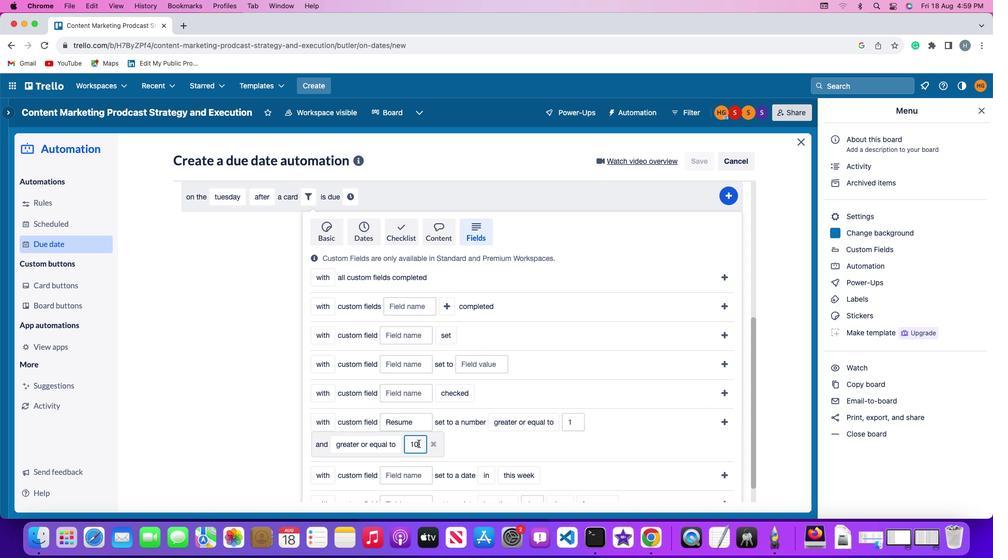 
Action: Mouse pressed left at (410, 436)
Screenshot: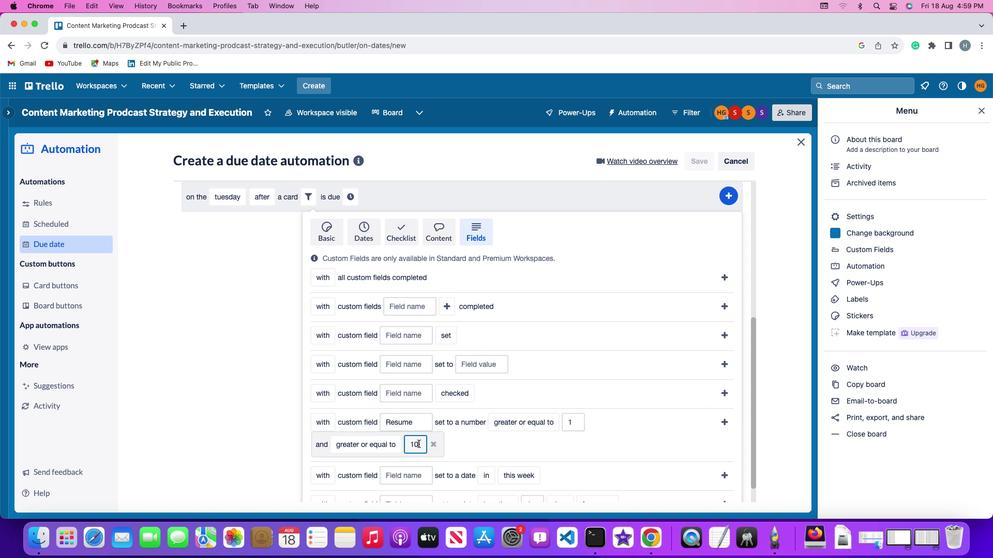 
Action: Mouse moved to (411, 435)
Screenshot: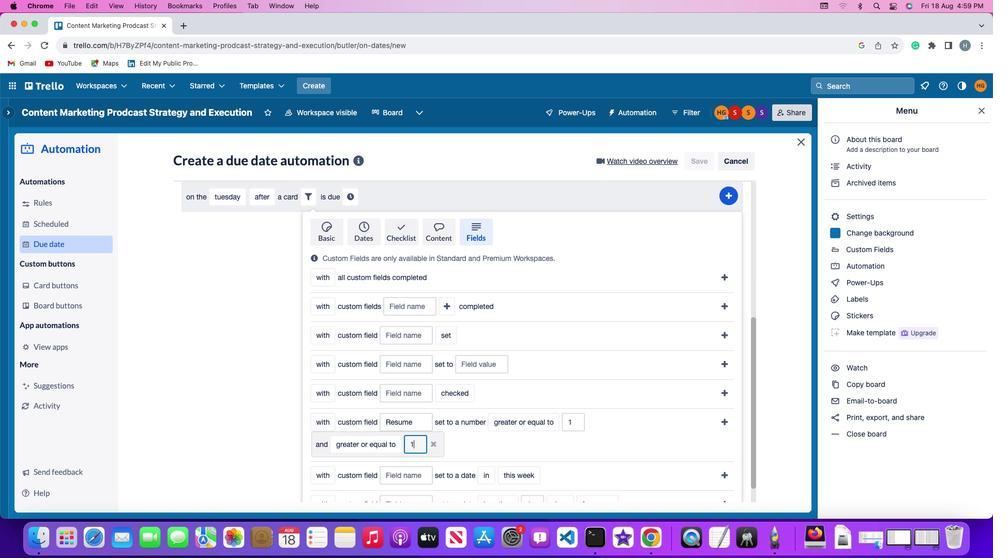 
Action: Key pressed Key.backspaceKey.backspace'1''0'
Screenshot: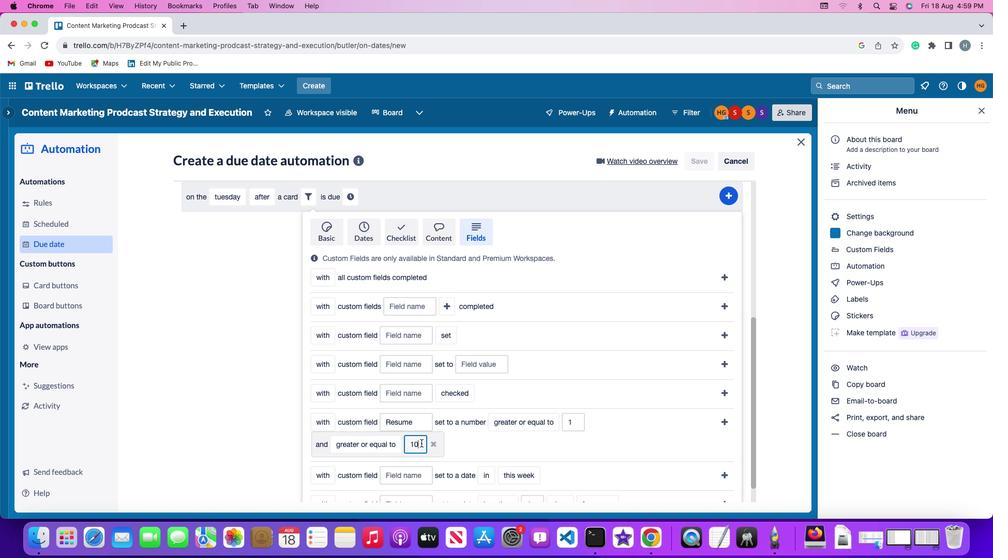 
Action: Mouse moved to (715, 410)
Screenshot: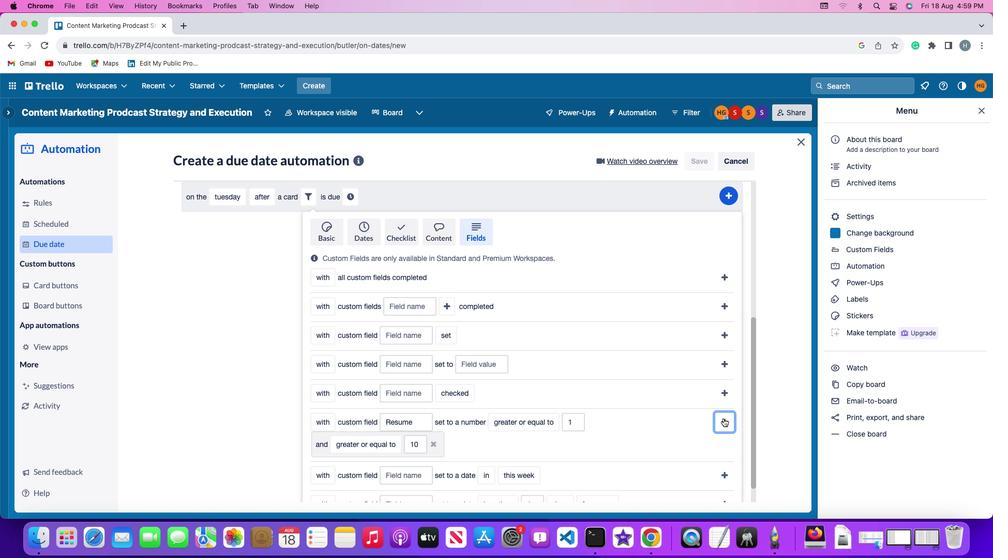 
Action: Mouse pressed left at (715, 410)
Screenshot: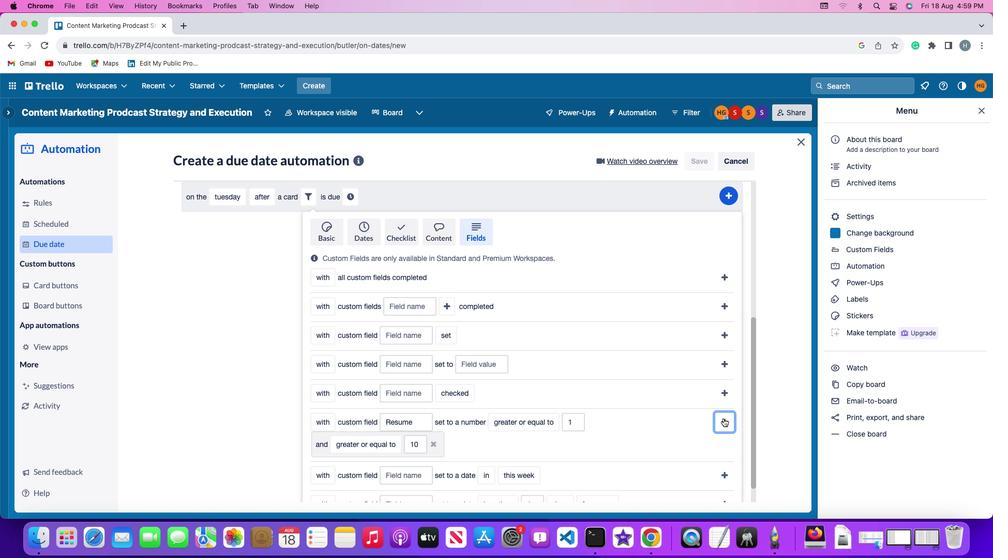 
Action: Mouse moved to (667, 435)
Screenshot: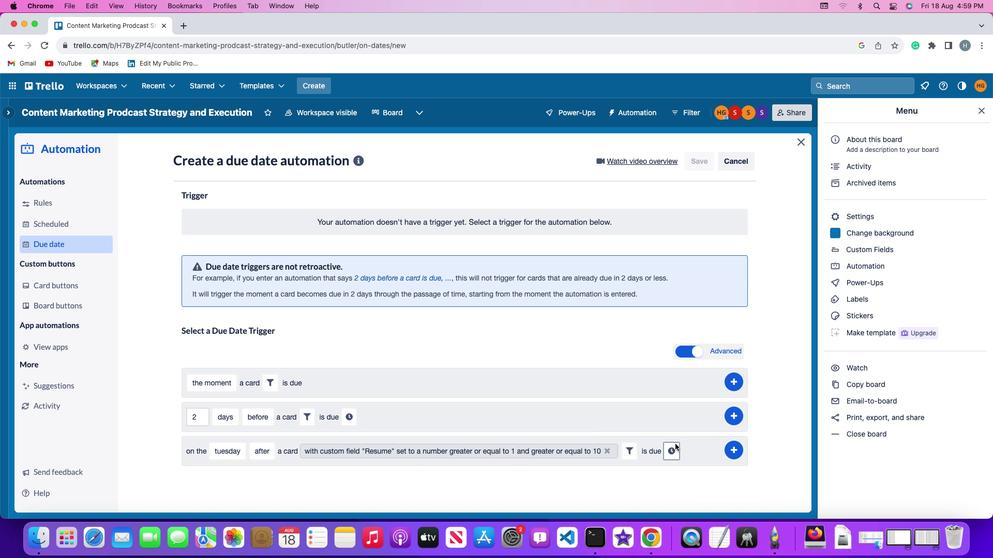 
Action: Mouse pressed left at (667, 435)
Screenshot: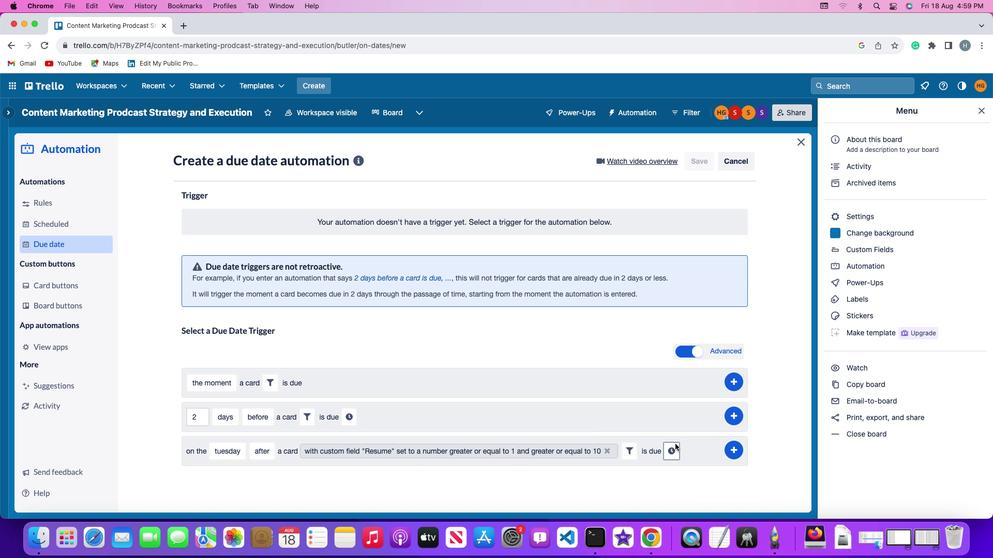 
Action: Mouse moved to (203, 468)
Screenshot: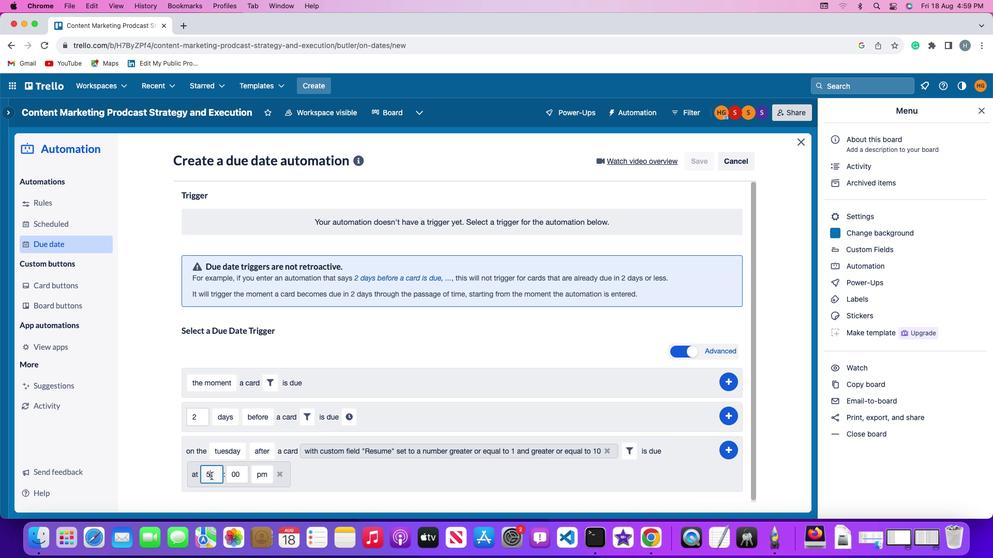 
Action: Mouse pressed left at (203, 468)
Screenshot: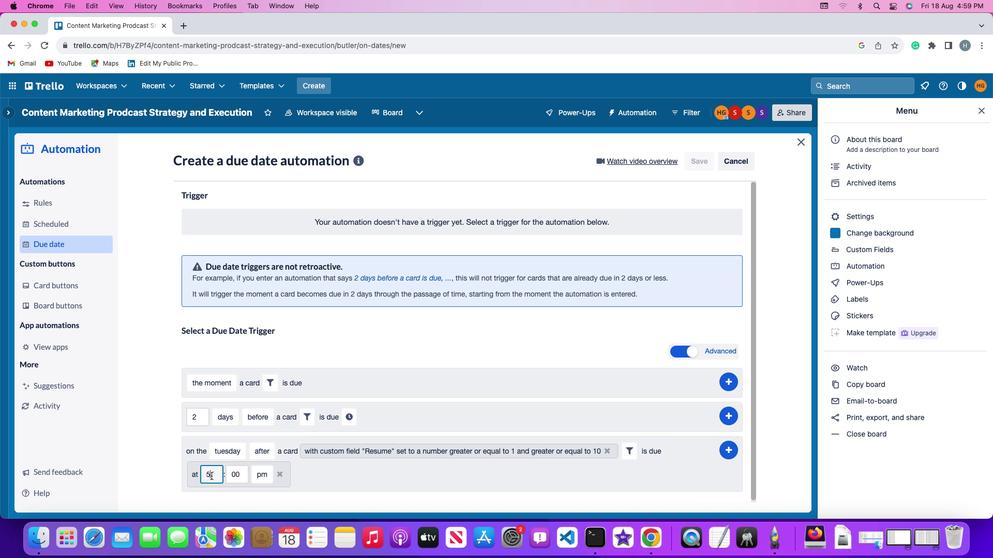 
Action: Mouse moved to (203, 467)
Screenshot: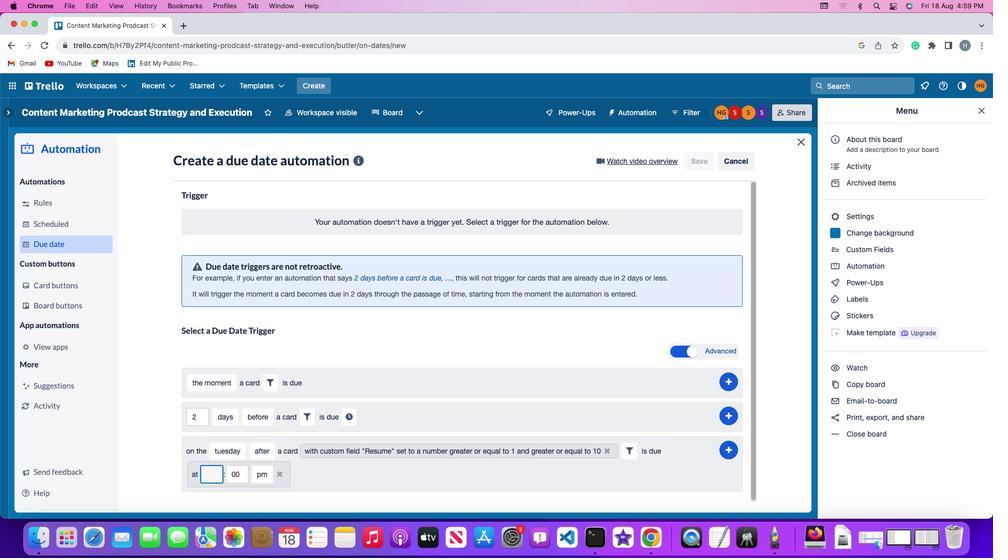 
Action: Key pressed Key.backspaceKey.backspace'1''1'
Screenshot: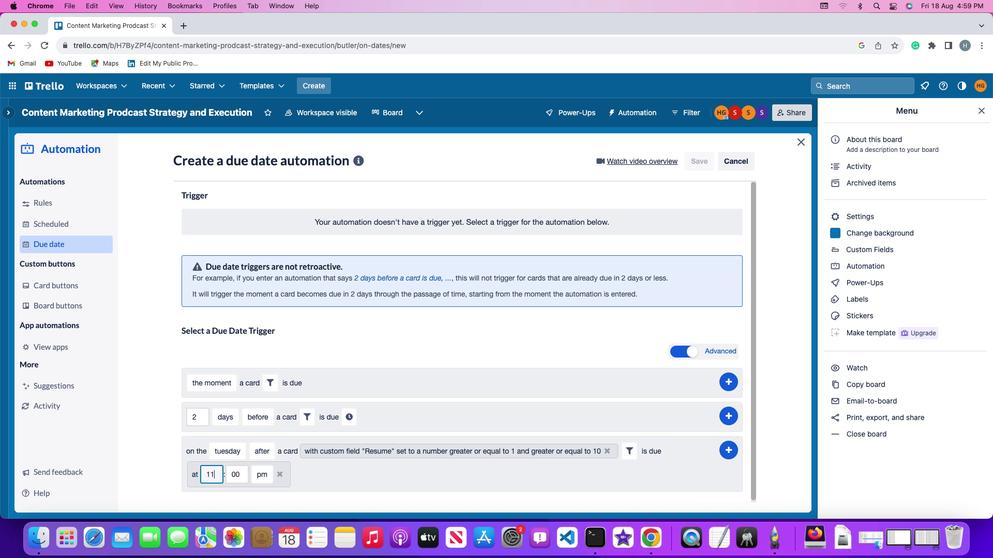 
Action: Mouse moved to (231, 466)
Screenshot: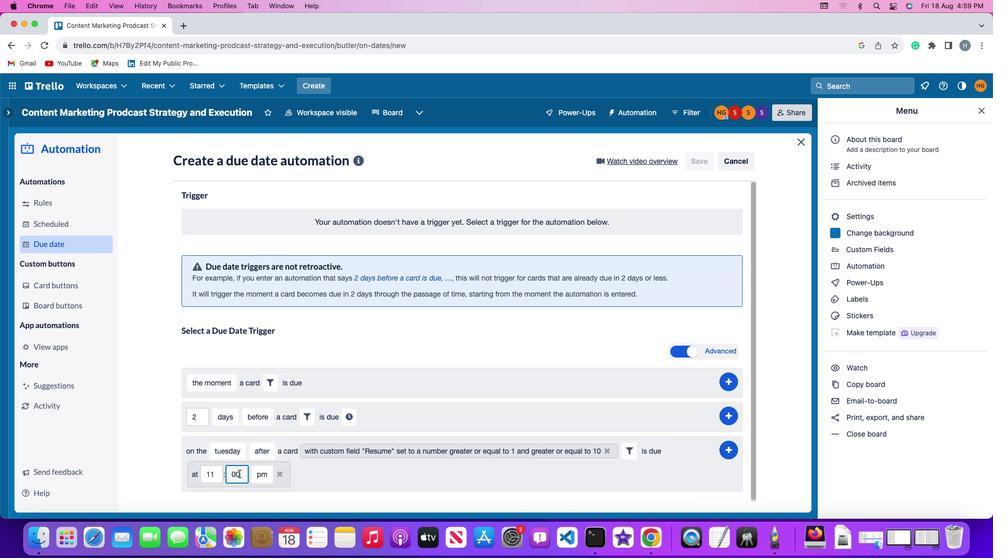 
Action: Mouse pressed left at (231, 466)
Screenshot: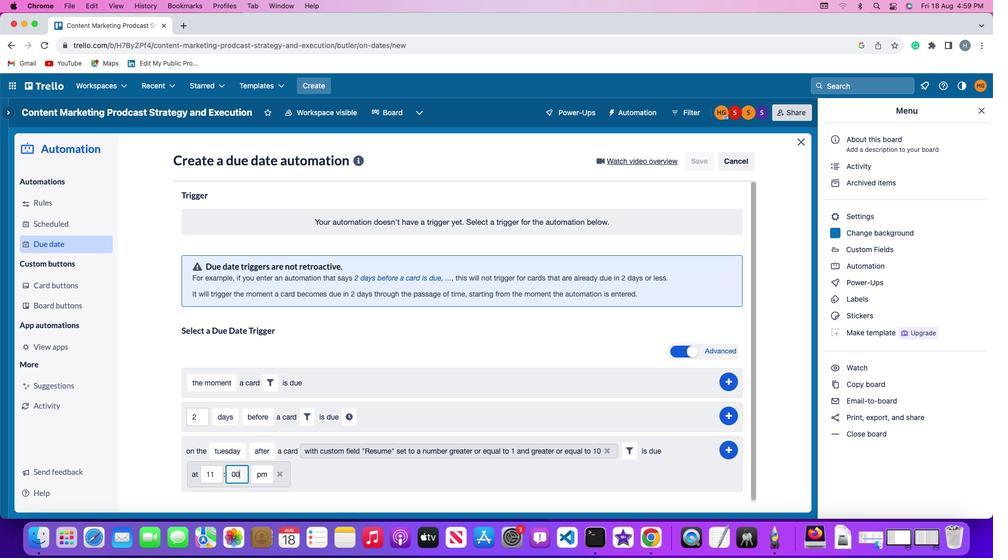 
Action: Key pressed Key.backspaceKey.backspace
Screenshot: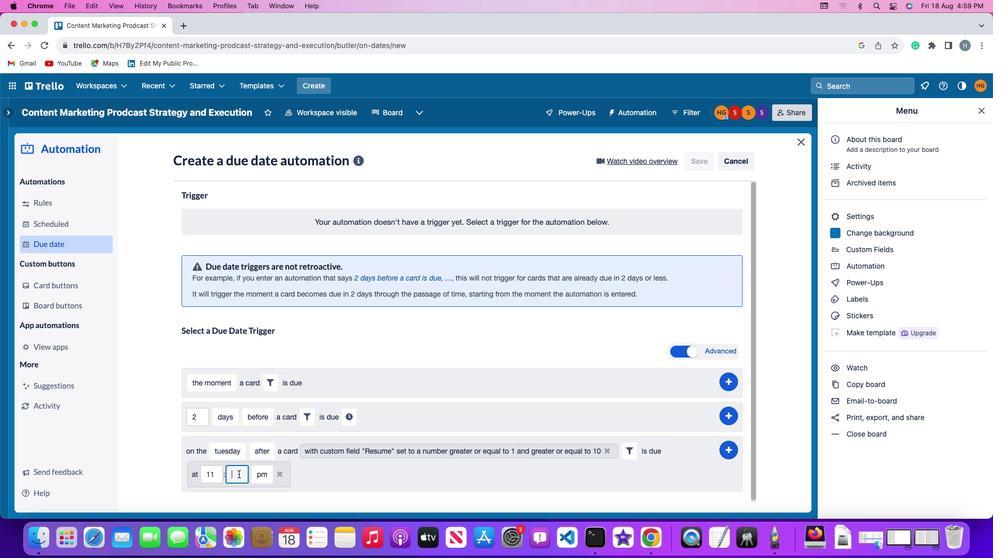 
Action: Mouse moved to (231, 466)
Screenshot: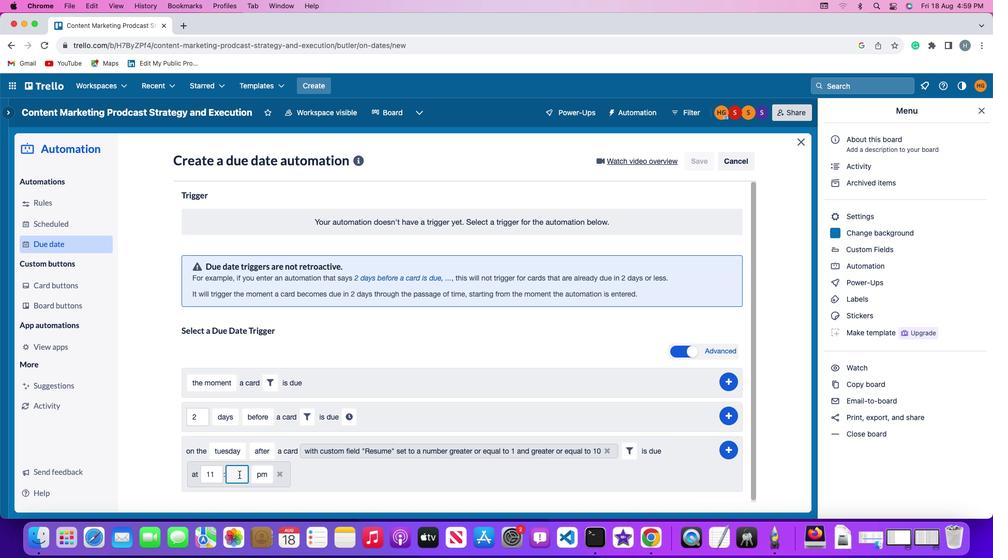 
Action: Key pressed '0''0'
Screenshot: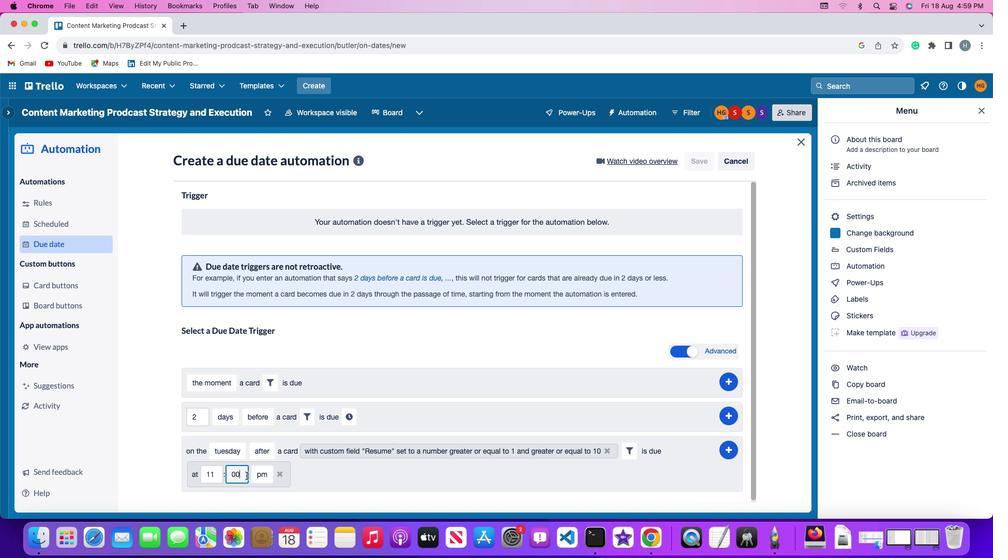 
Action: Mouse moved to (246, 467)
Screenshot: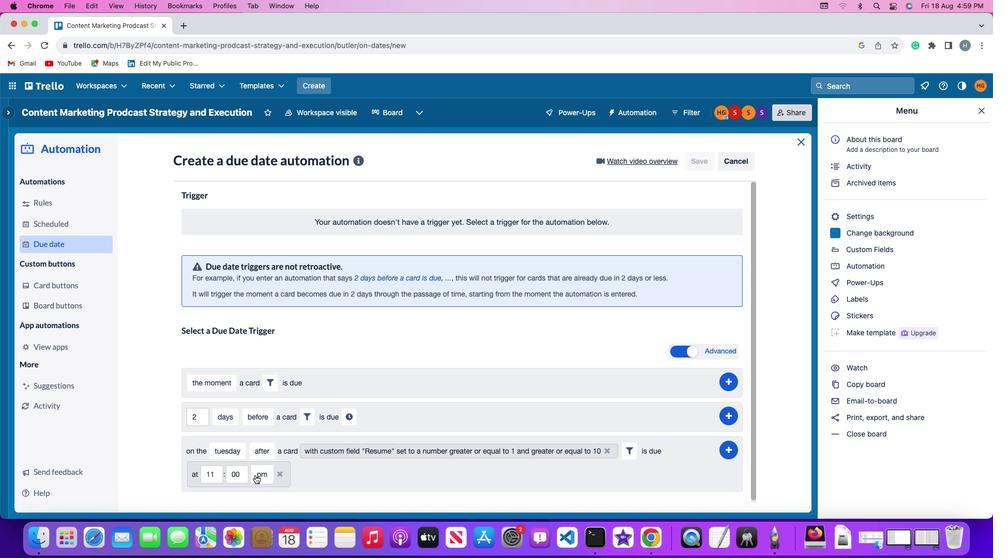 
Action: Mouse pressed left at (246, 467)
Screenshot: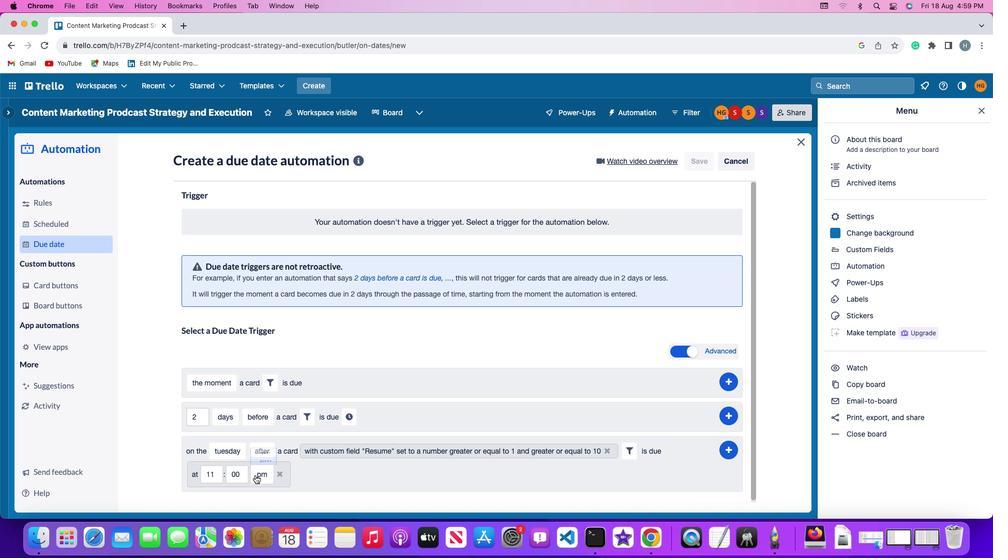 
Action: Mouse moved to (256, 425)
Screenshot: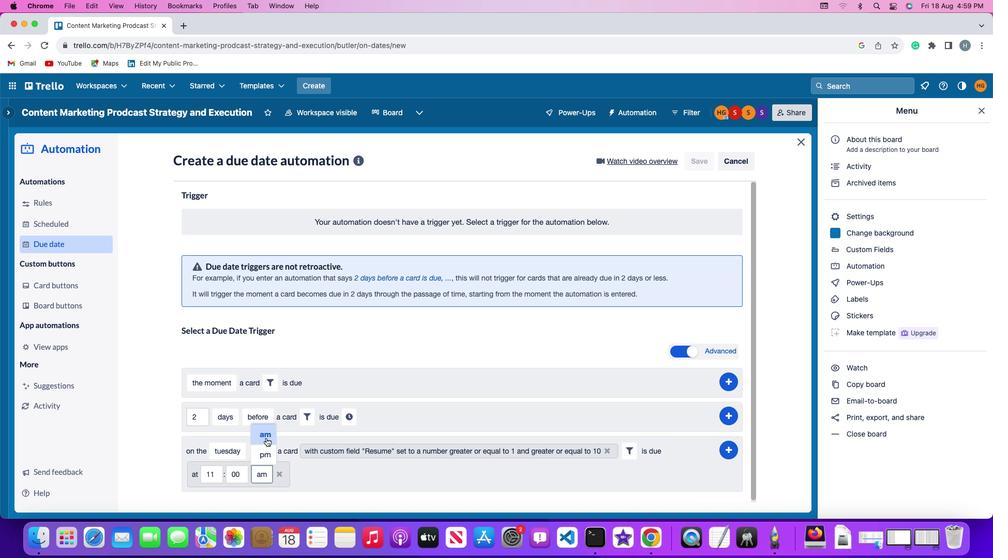 
Action: Mouse pressed left at (256, 425)
Screenshot: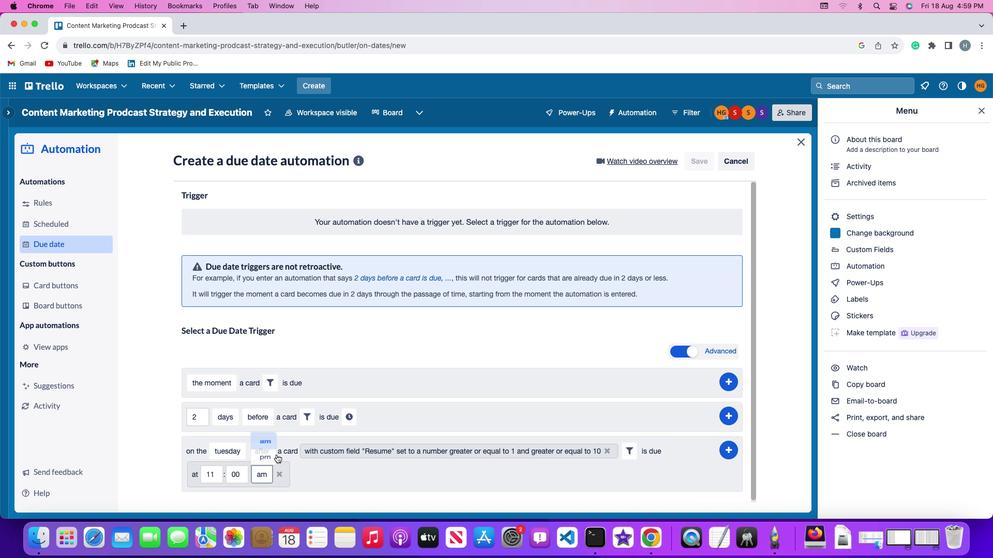 
Action: Mouse moved to (722, 438)
Screenshot: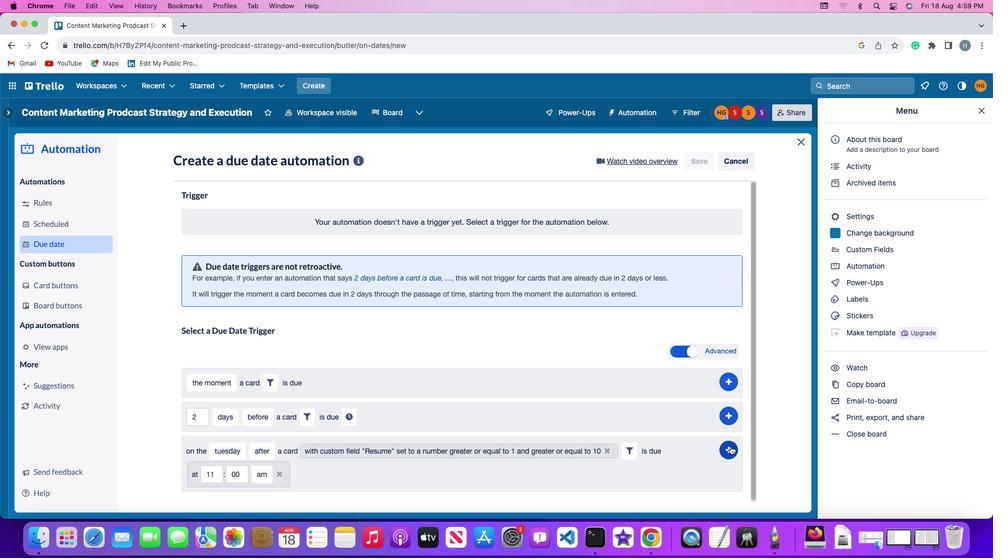 
Action: Mouse pressed left at (722, 438)
Screenshot: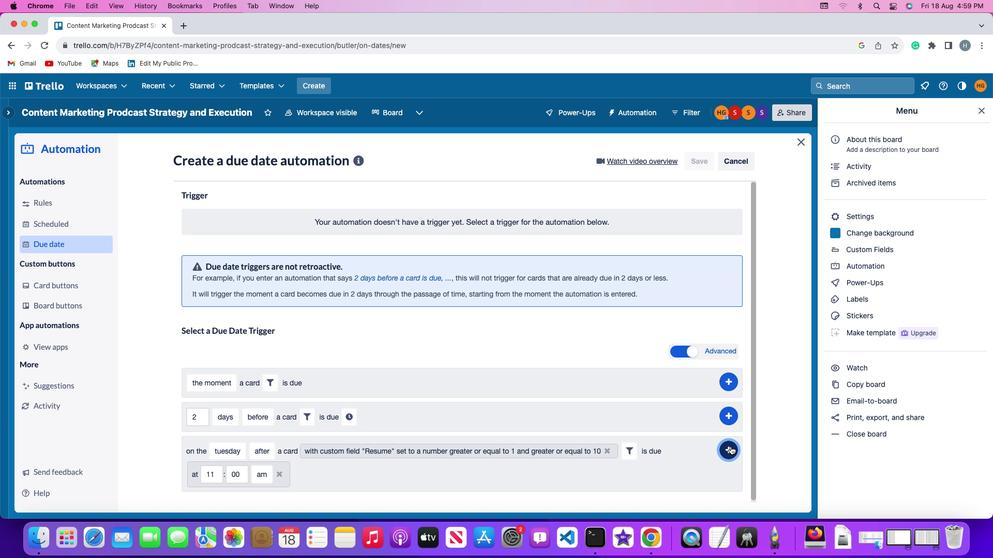 
Action: Mouse moved to (769, 390)
Screenshot: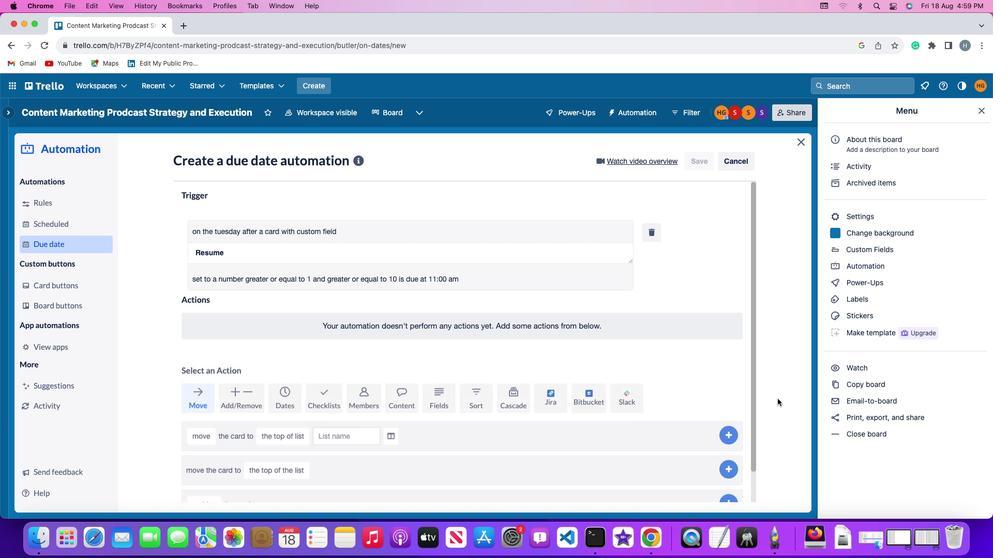 
